 Task: Look for space in Florida, Cuba from 5th July, 2023 to 10th July, 2023 for 4 adults in price range Rs.9000 to Rs.14000. Place can be entire place with 2 bedrooms having 4 beds and 2 bathrooms. Property type can be house, flat, guest house. Booking option can be shelf check-in. Required host language is .
Action: Mouse moved to (432, 83)
Screenshot: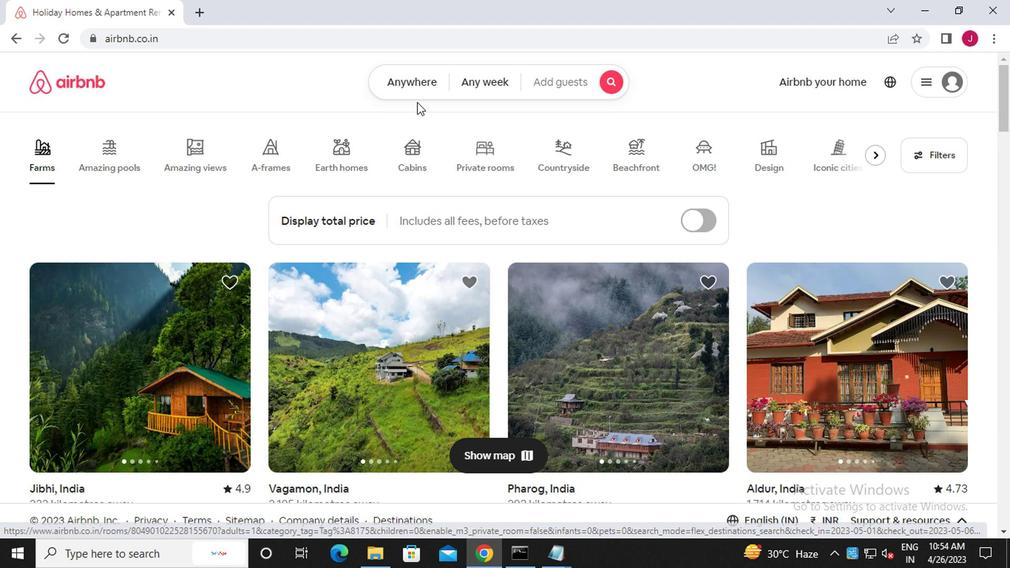 
Action: Mouse pressed left at (432, 83)
Screenshot: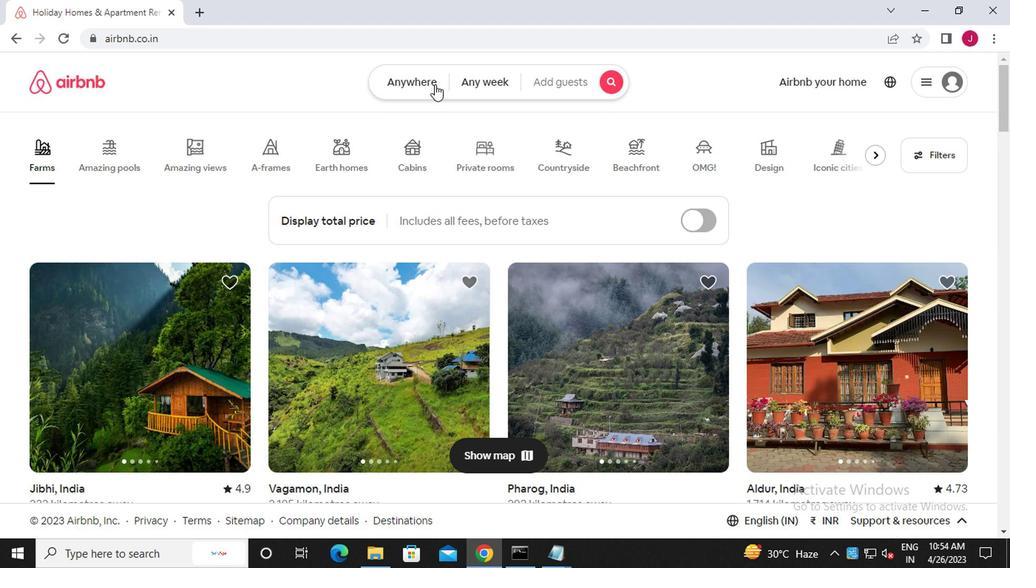 
Action: Mouse moved to (270, 143)
Screenshot: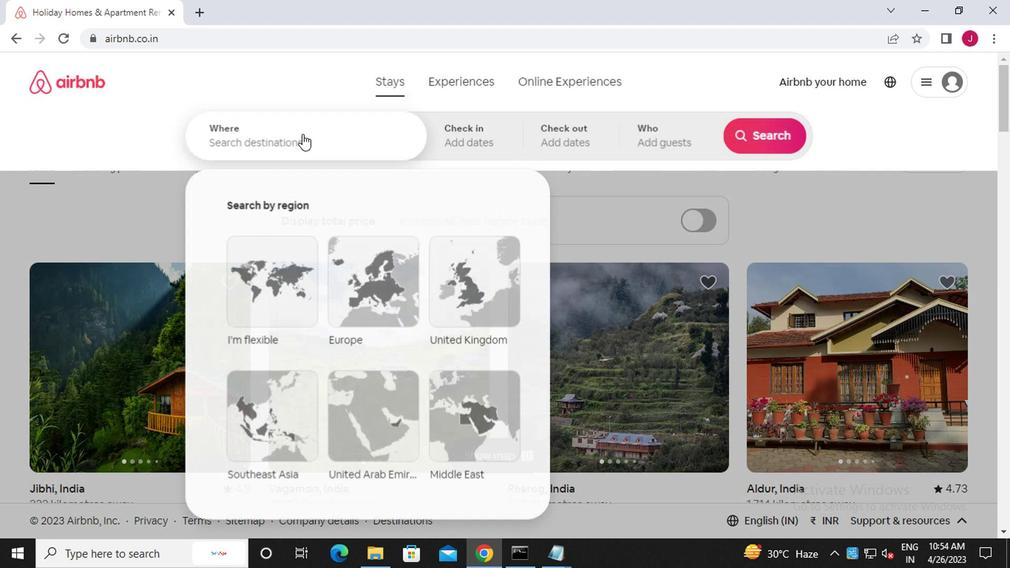 
Action: Mouse pressed left at (270, 143)
Screenshot: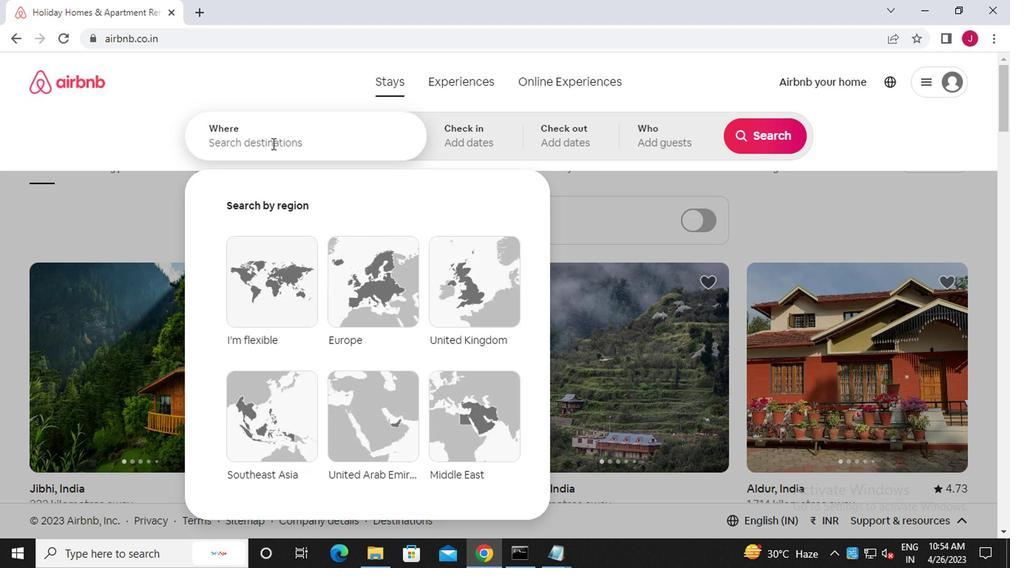 
Action: Key pressed f<Key.caps_lock>lorida,<Key.caps_lock>c<Key.caps_lock>uba
Screenshot: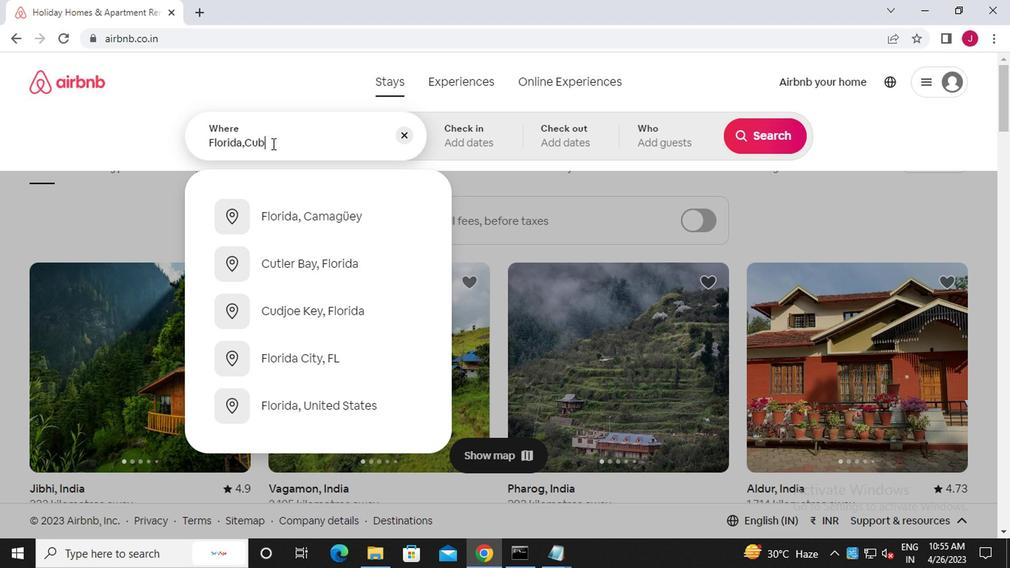 
Action: Mouse moved to (469, 132)
Screenshot: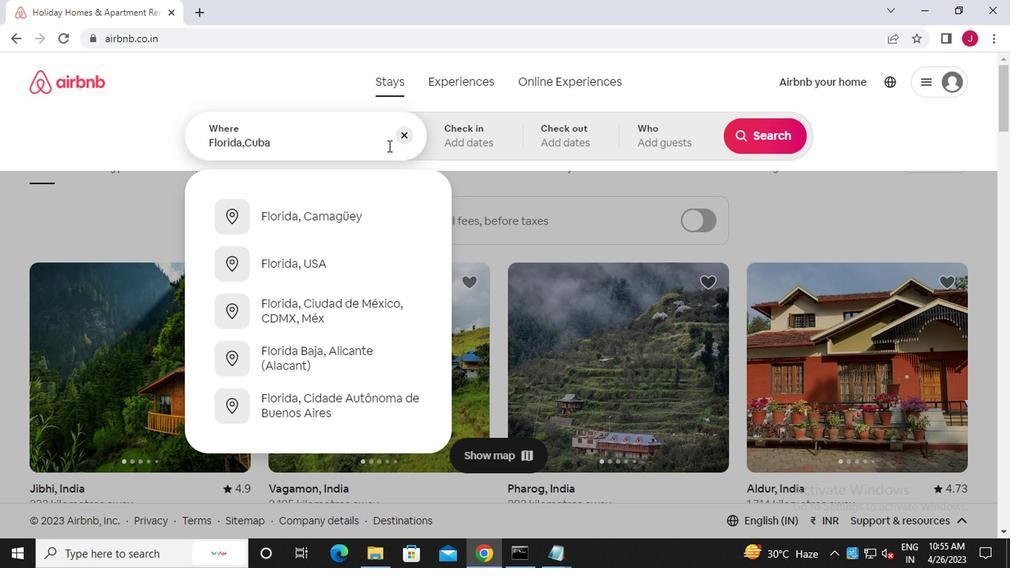 
Action: Mouse pressed left at (469, 132)
Screenshot: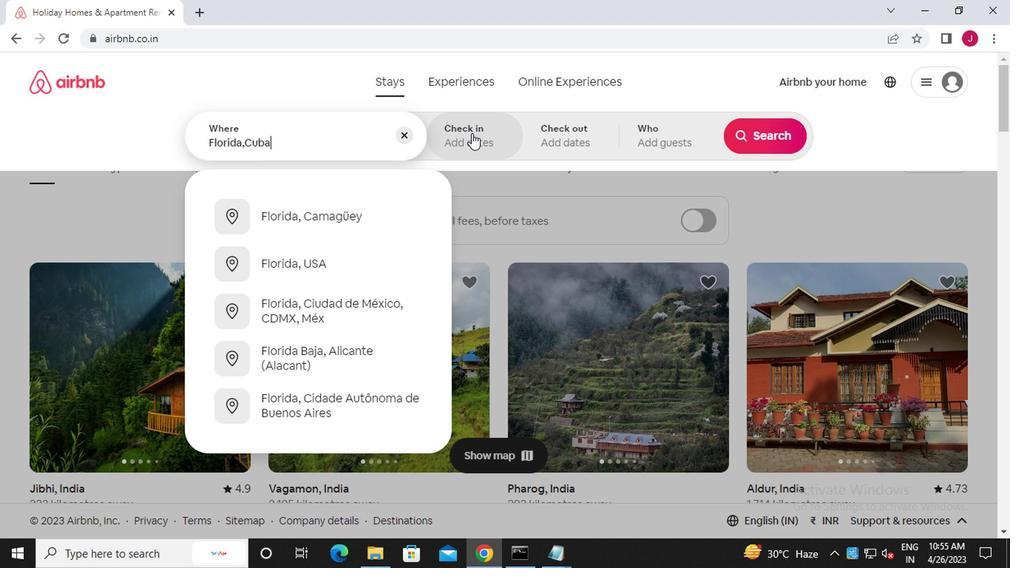 
Action: Mouse moved to (747, 254)
Screenshot: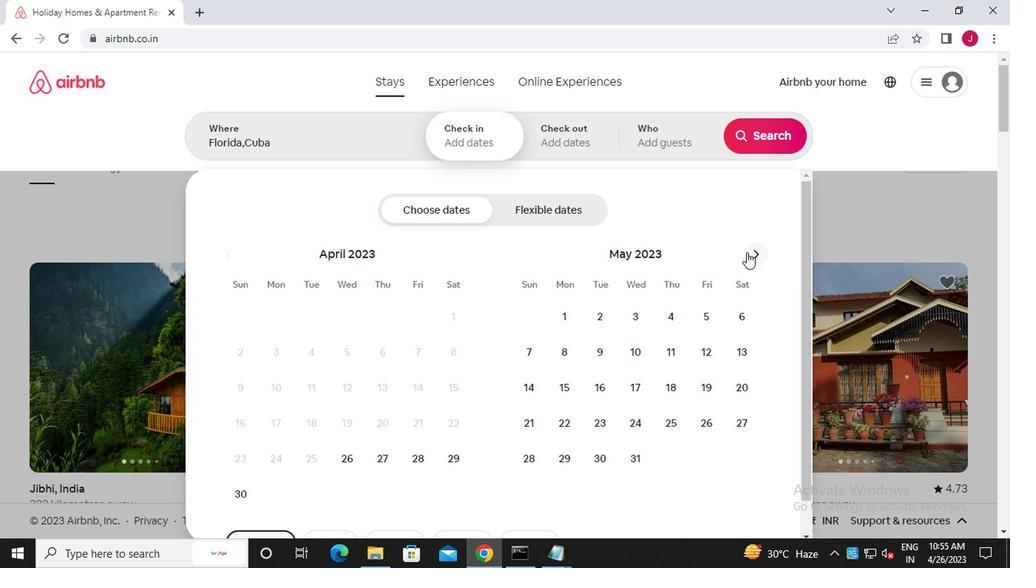 
Action: Mouse pressed left at (747, 254)
Screenshot: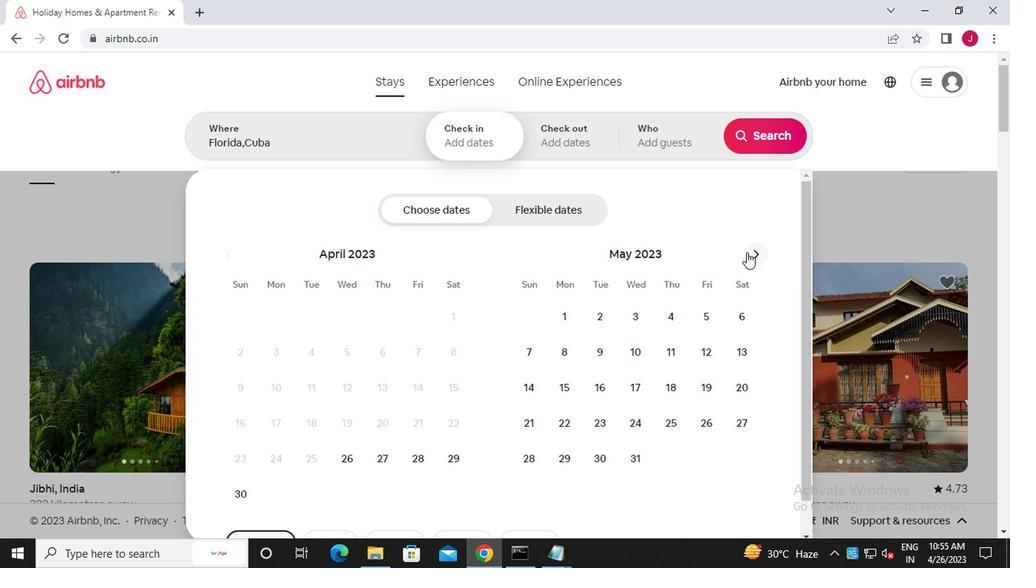 
Action: Mouse moved to (747, 254)
Screenshot: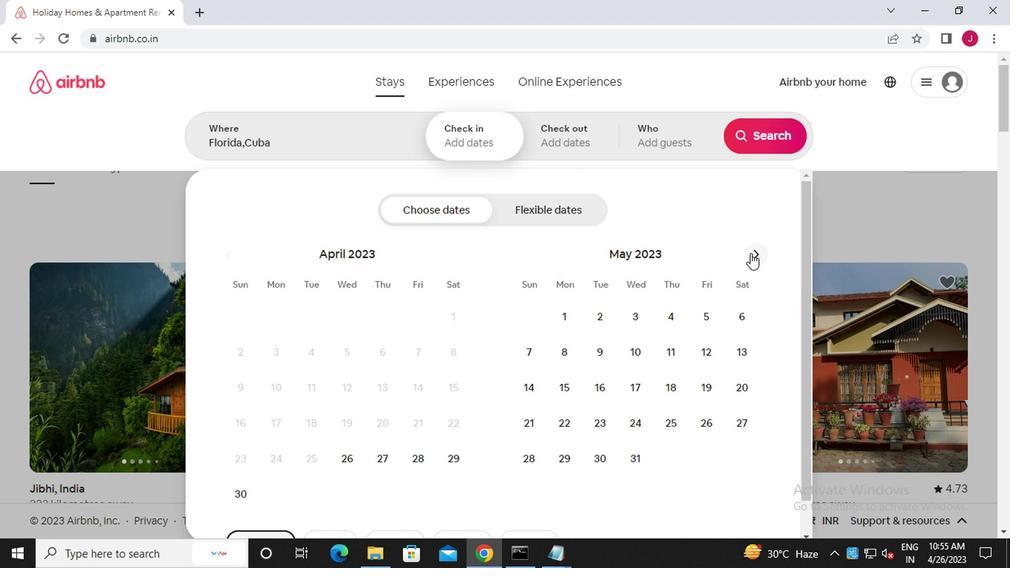 
Action: Mouse pressed left at (747, 254)
Screenshot: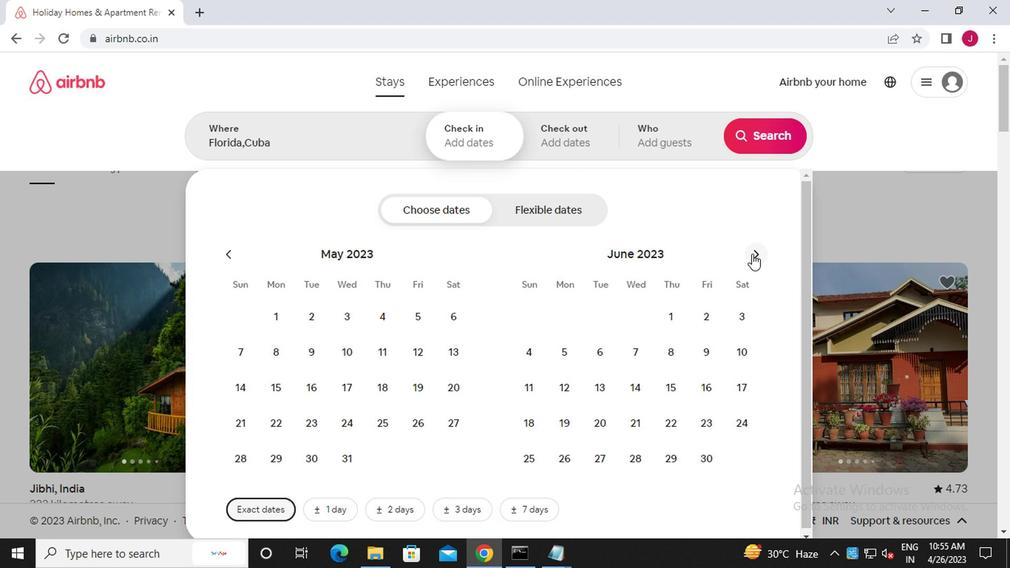 
Action: Mouse moved to (634, 360)
Screenshot: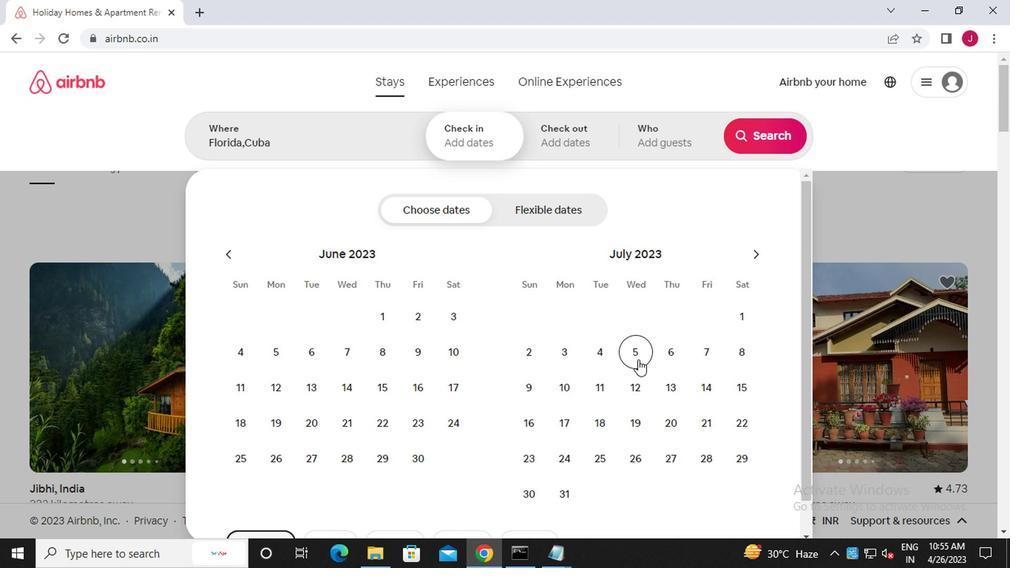 
Action: Mouse pressed left at (634, 360)
Screenshot: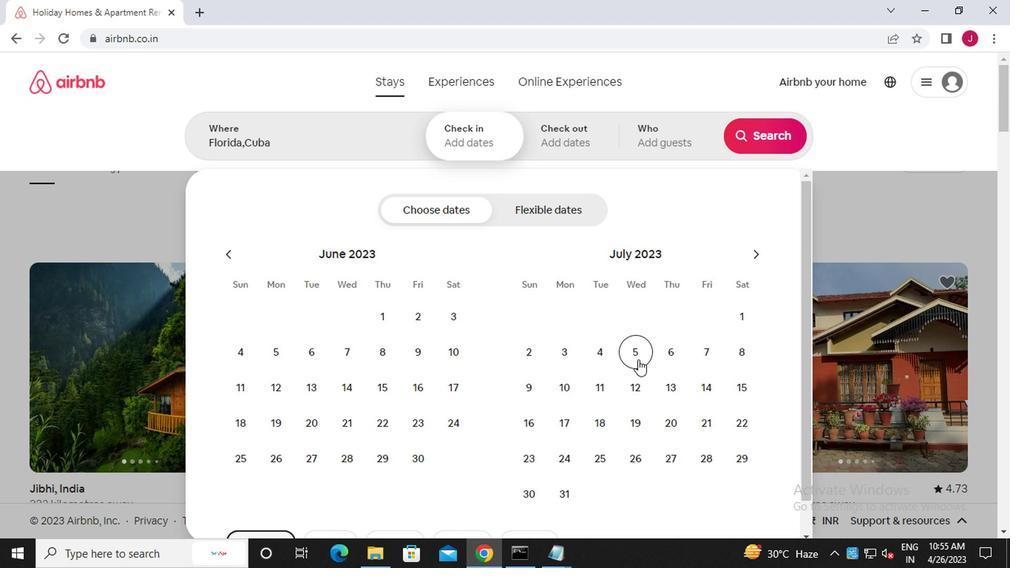 
Action: Mouse moved to (569, 389)
Screenshot: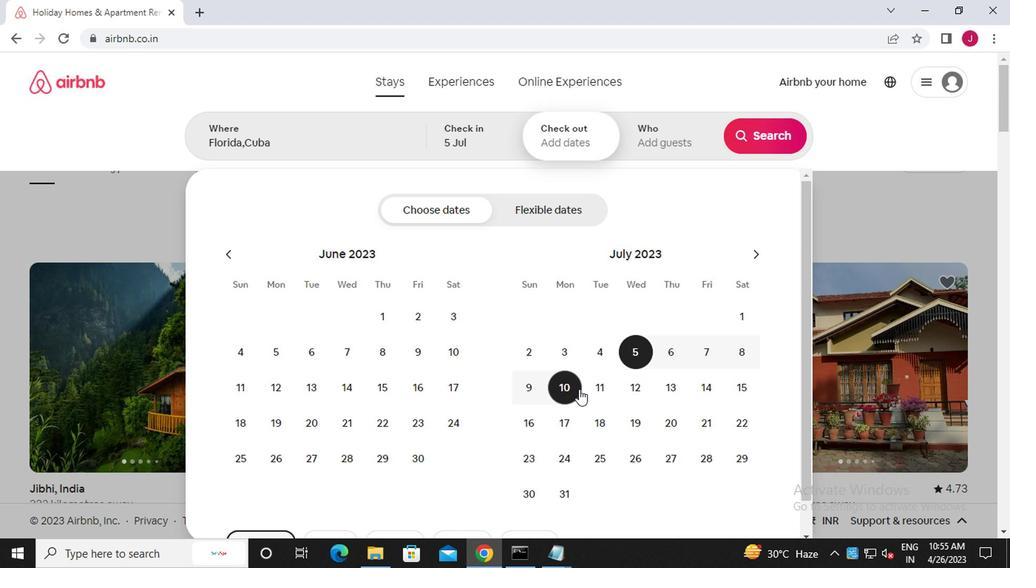 
Action: Mouse pressed left at (569, 389)
Screenshot: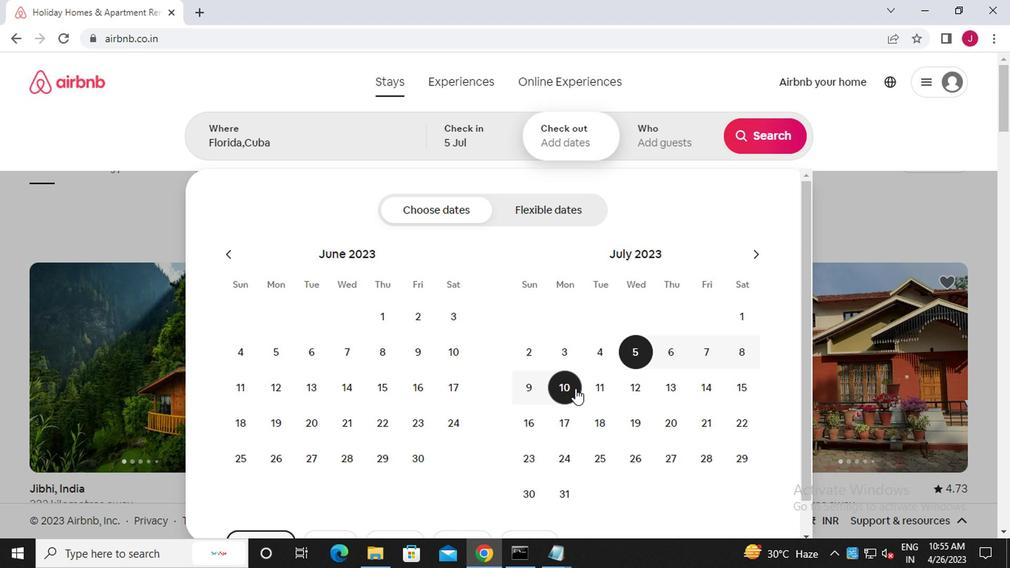 
Action: Mouse moved to (661, 134)
Screenshot: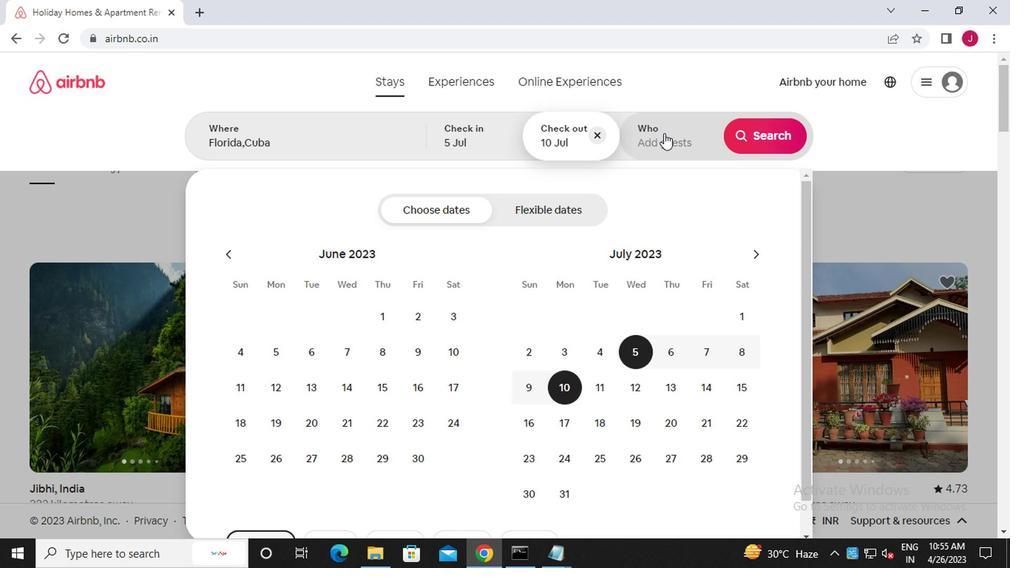 
Action: Mouse pressed left at (661, 134)
Screenshot: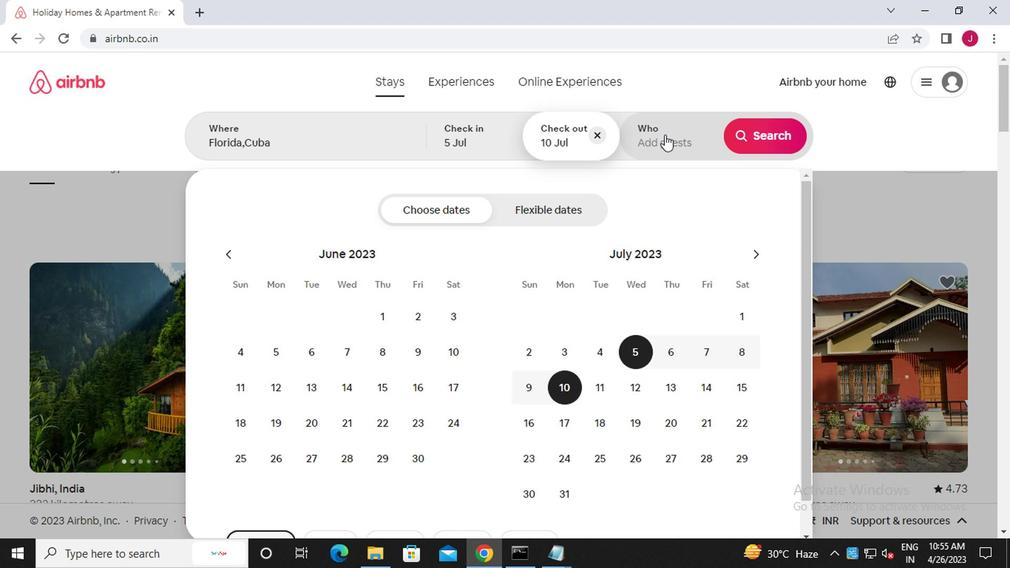 
Action: Mouse moved to (767, 216)
Screenshot: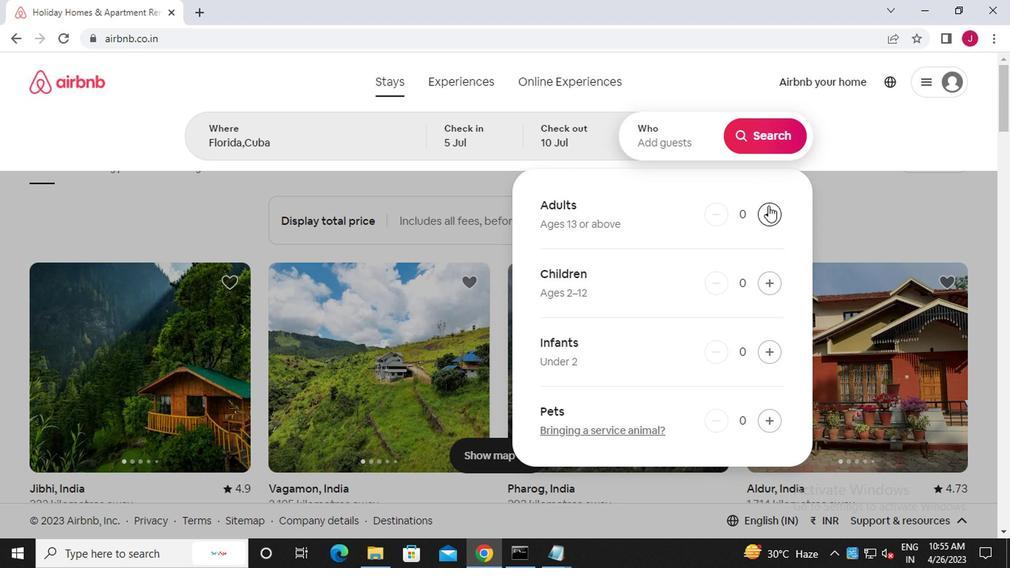 
Action: Mouse pressed left at (767, 216)
Screenshot: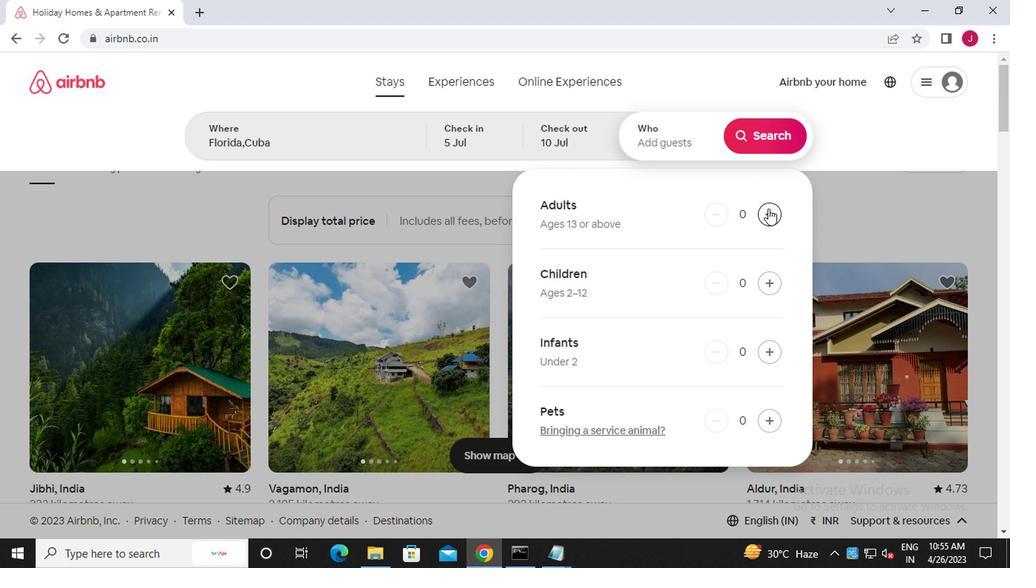 
Action: Mouse pressed left at (767, 216)
Screenshot: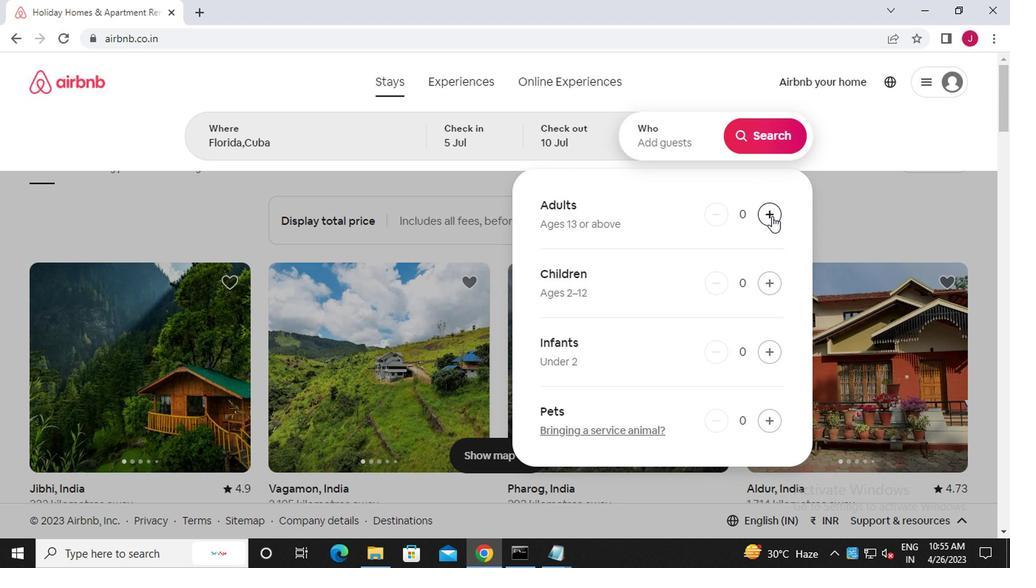 
Action: Mouse moved to (768, 216)
Screenshot: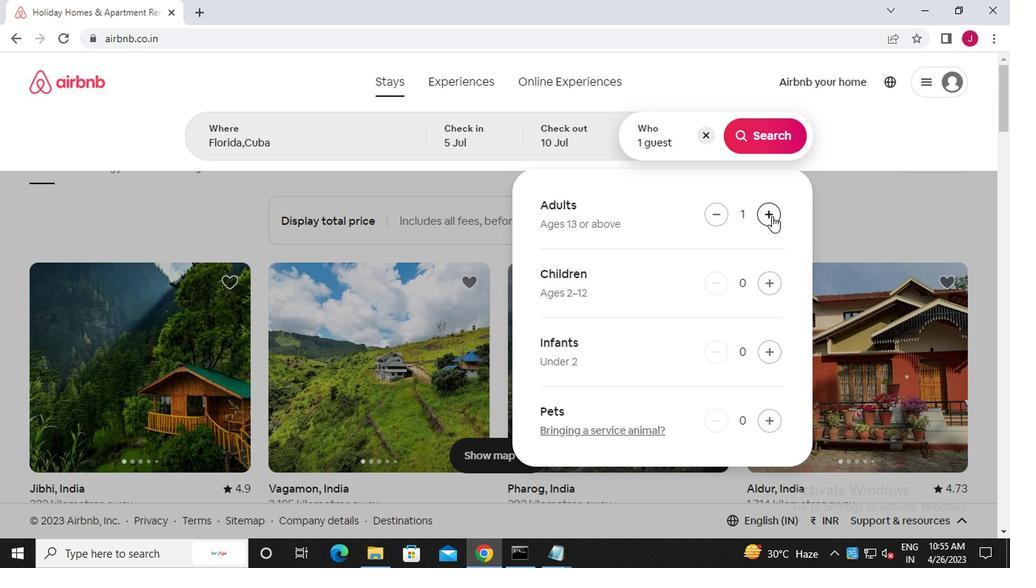 
Action: Mouse pressed left at (768, 216)
Screenshot: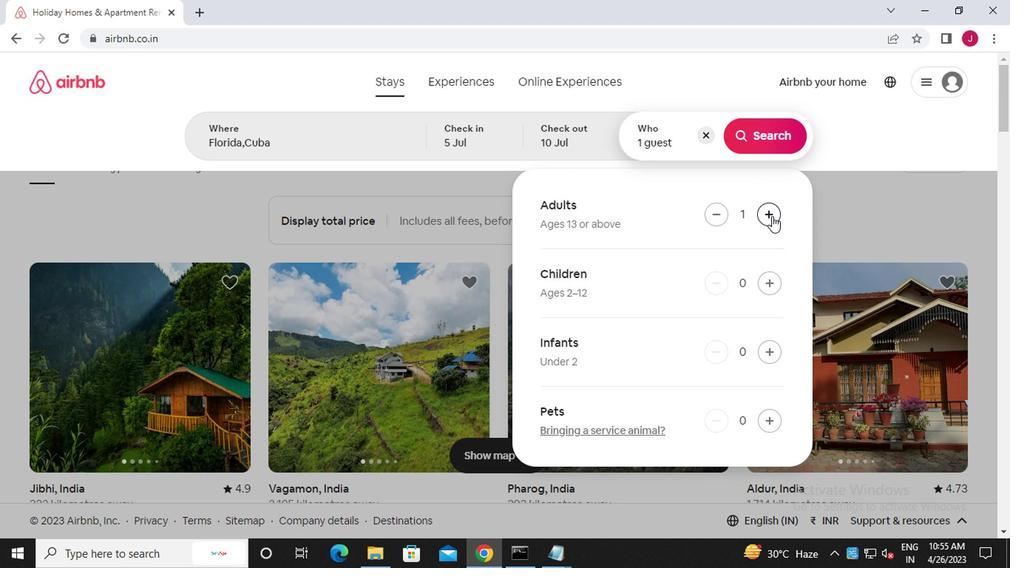 
Action: Mouse pressed left at (768, 216)
Screenshot: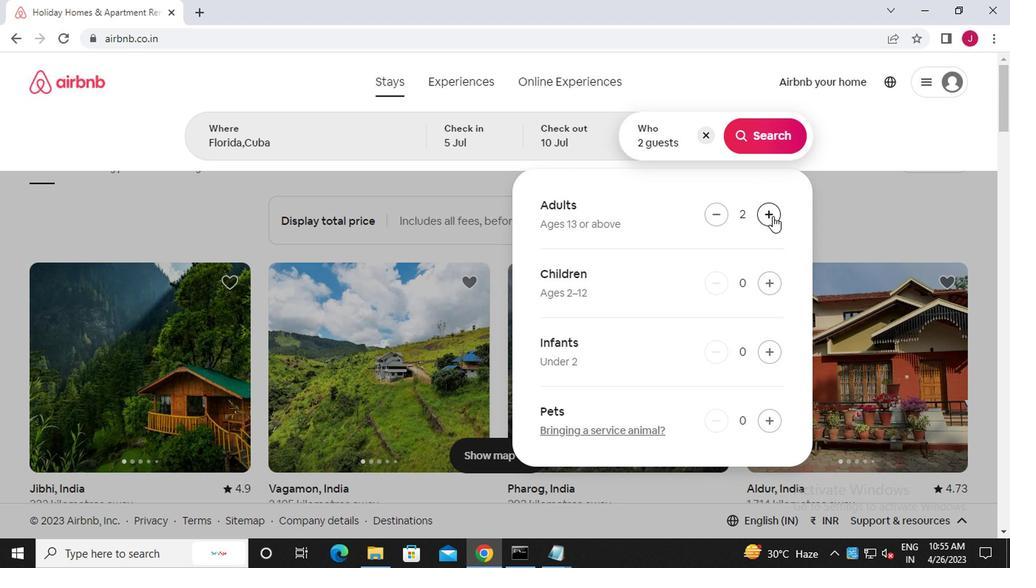
Action: Mouse moved to (773, 130)
Screenshot: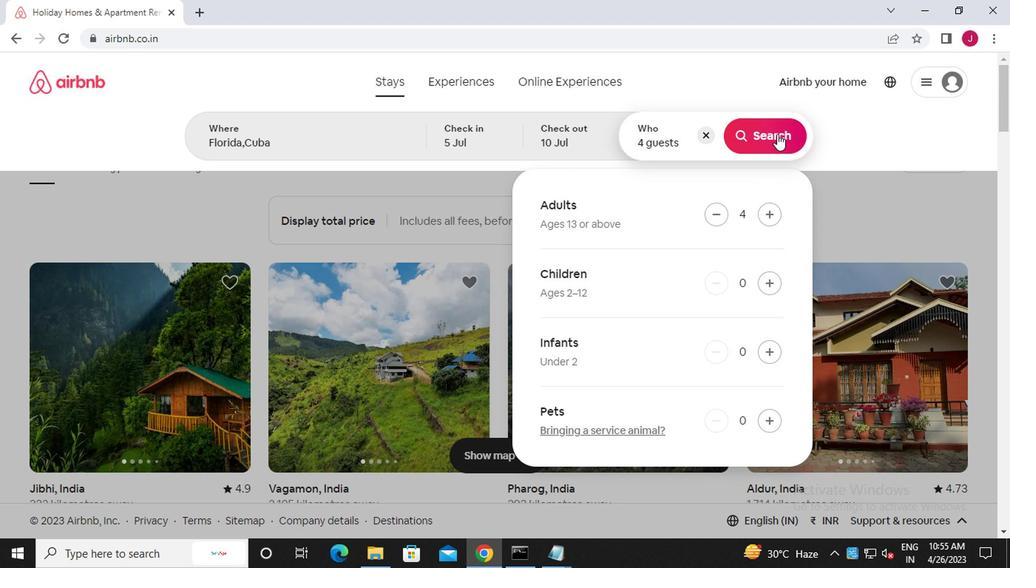 
Action: Mouse pressed left at (773, 130)
Screenshot: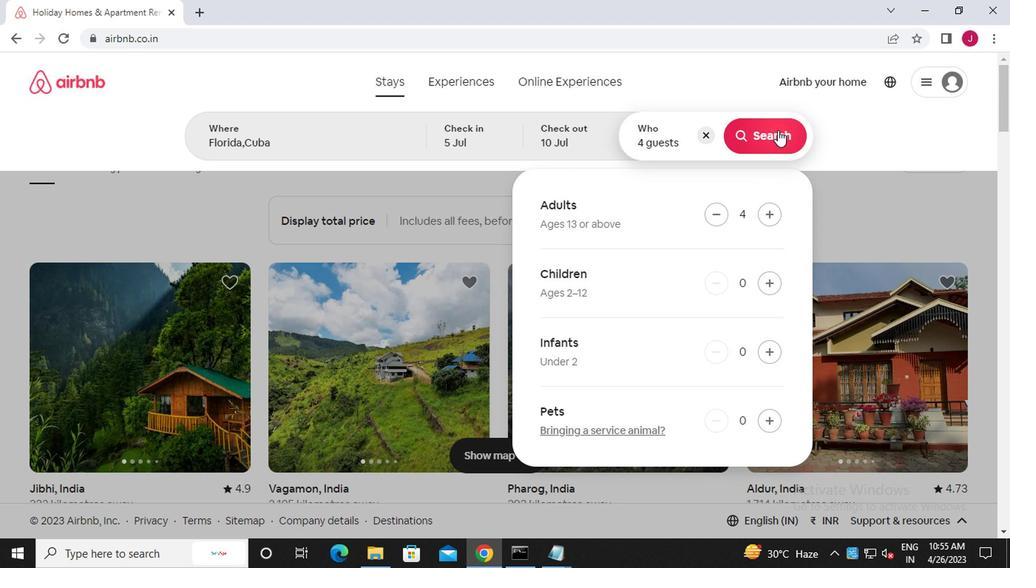 
Action: Mouse moved to (951, 143)
Screenshot: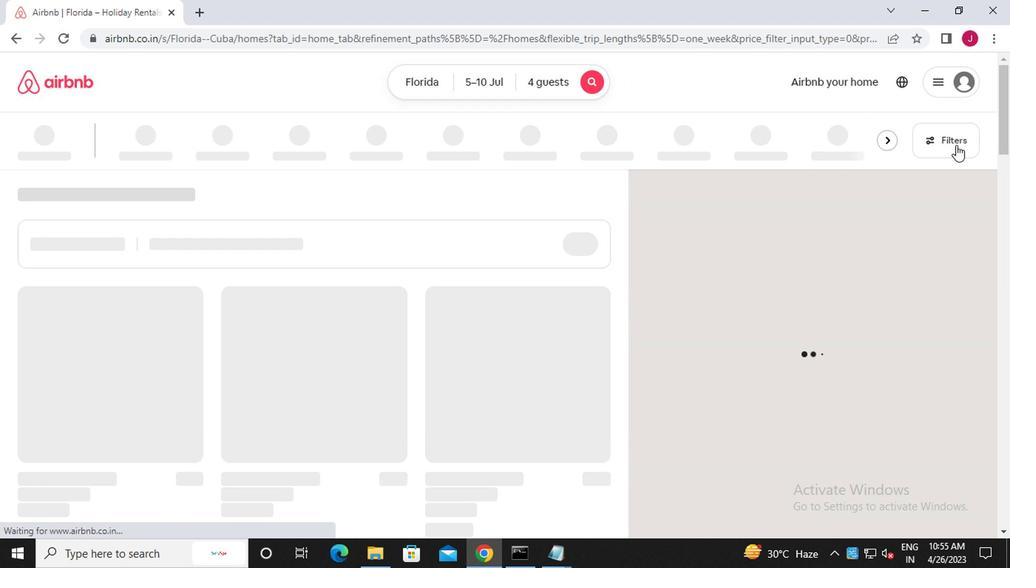 
Action: Mouse pressed left at (951, 143)
Screenshot: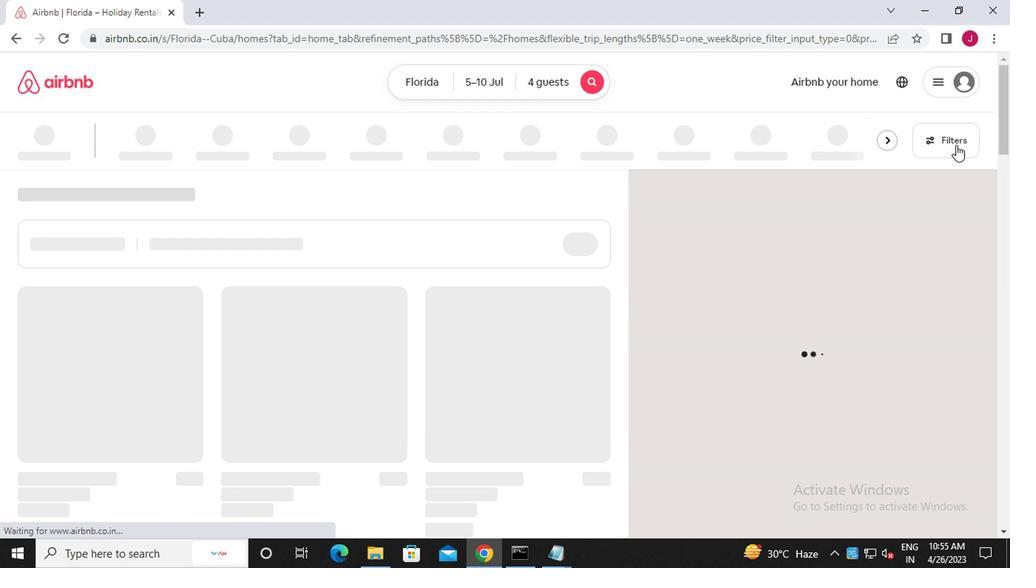 
Action: Mouse moved to (322, 322)
Screenshot: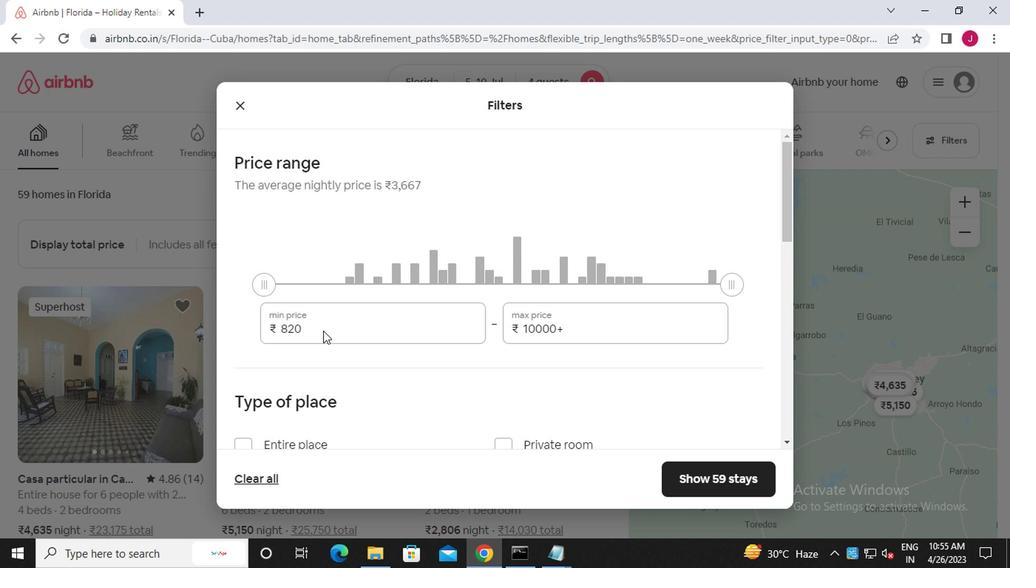 
Action: Mouse pressed left at (322, 322)
Screenshot: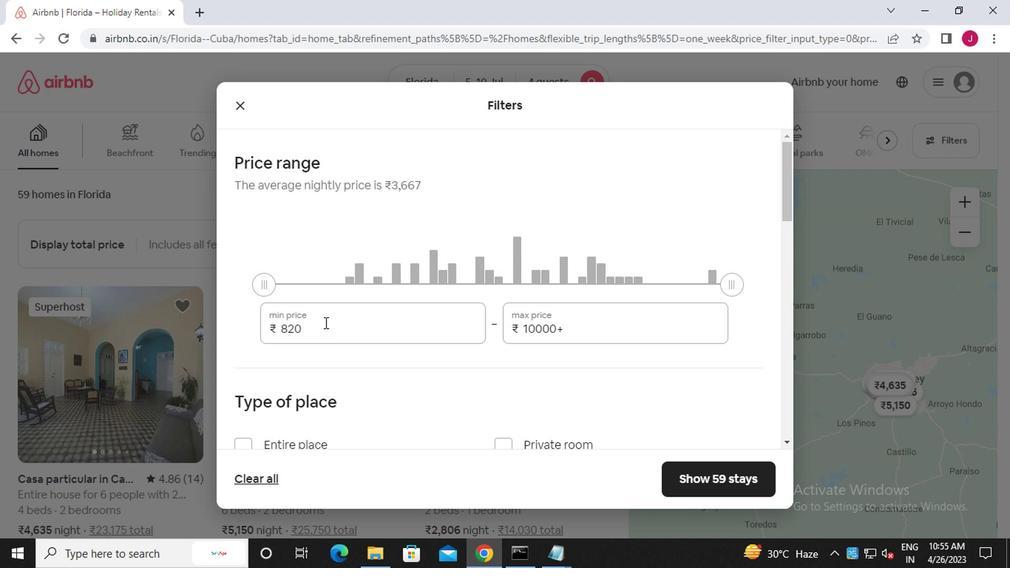 
Action: Mouse moved to (323, 322)
Screenshot: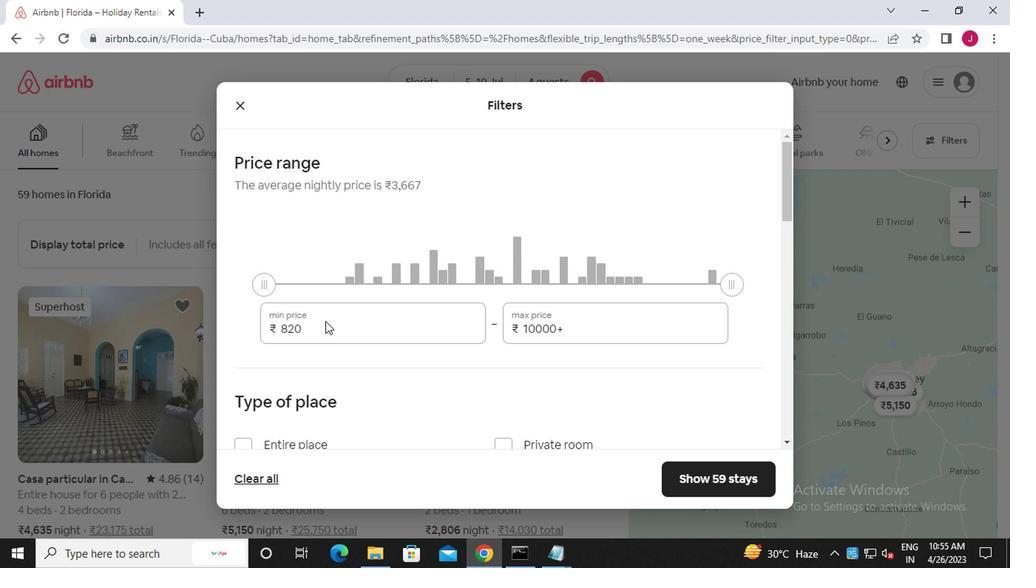 
Action: Key pressed <Key.backspace><Key.backspace><Key.backspace><<105>><<96>><<96>><<96>>
Screenshot: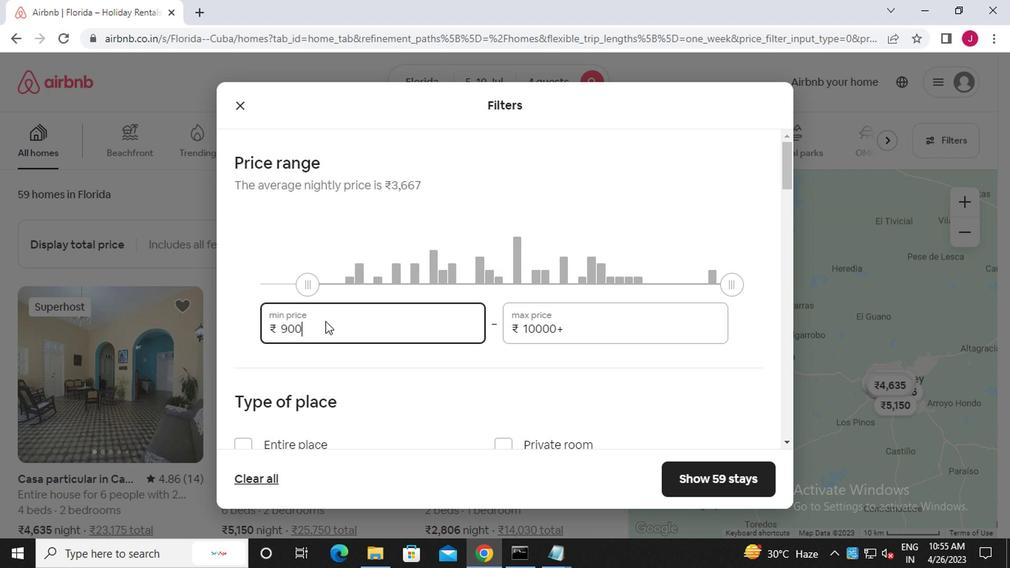 
Action: Mouse moved to (580, 331)
Screenshot: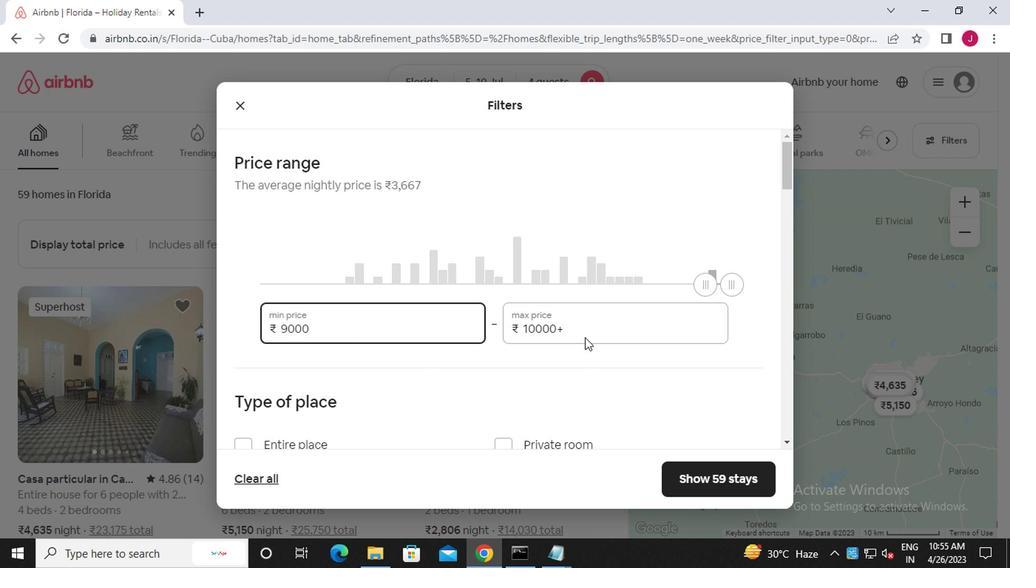 
Action: Mouse pressed left at (580, 331)
Screenshot: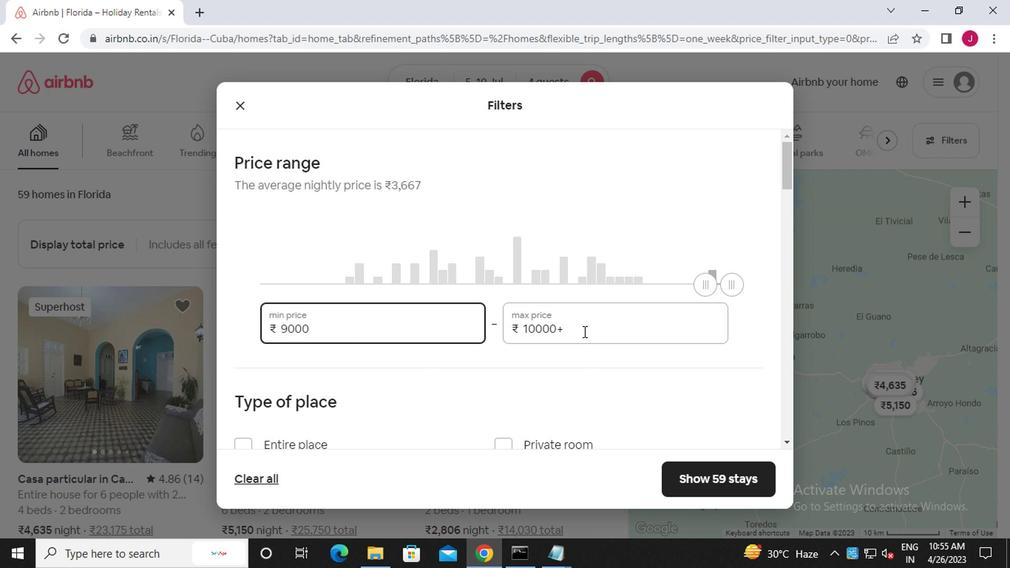 
Action: Mouse moved to (579, 330)
Screenshot: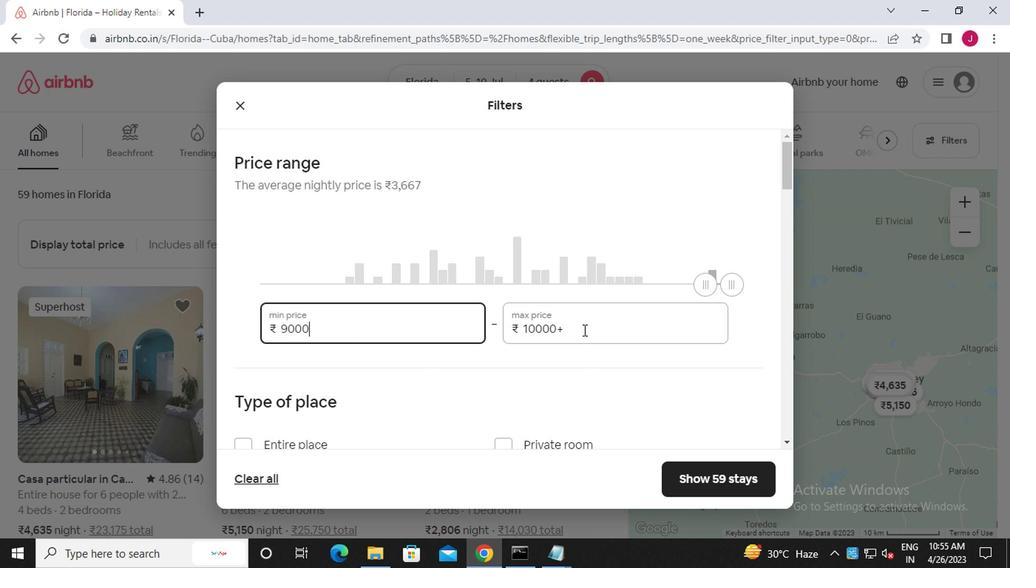 
Action: Key pressed <Key.backspace><Key.backspace><Key.backspace><Key.backspace><Key.backspace><<100>><<96>><<96>><<96>>
Screenshot: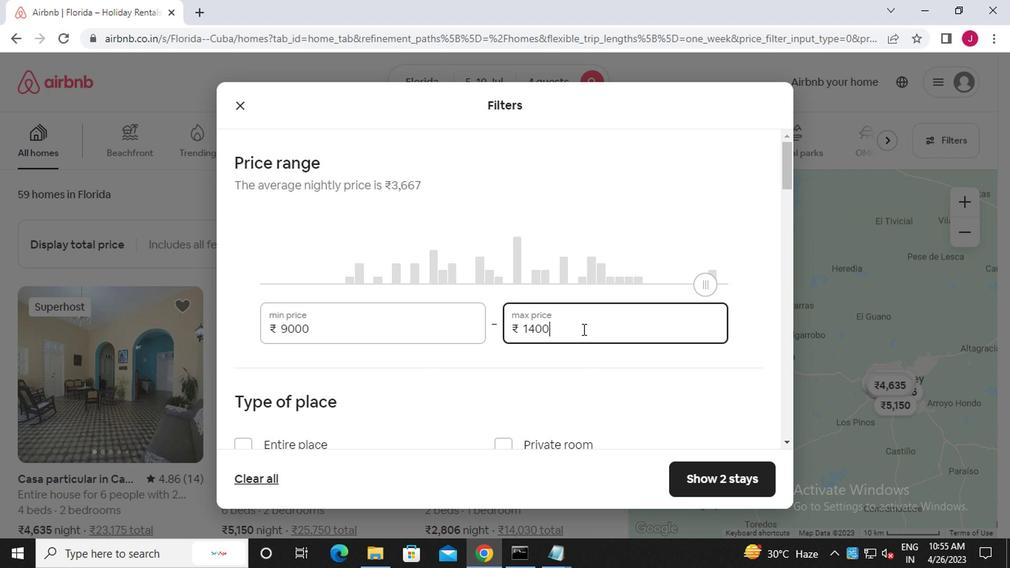 
Action: Mouse moved to (576, 330)
Screenshot: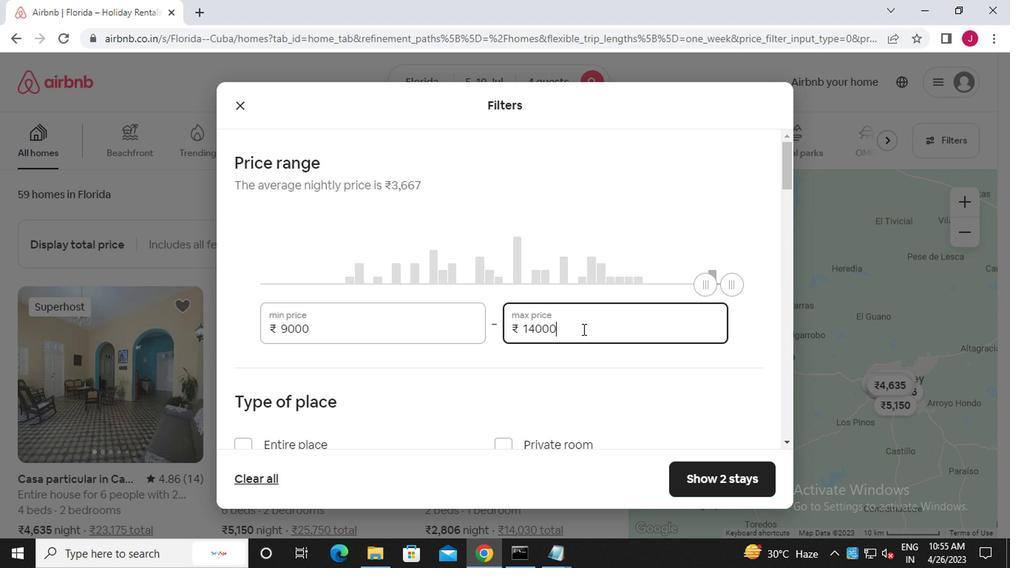 
Action: Mouse scrolled (576, 329) with delta (0, 0)
Screenshot: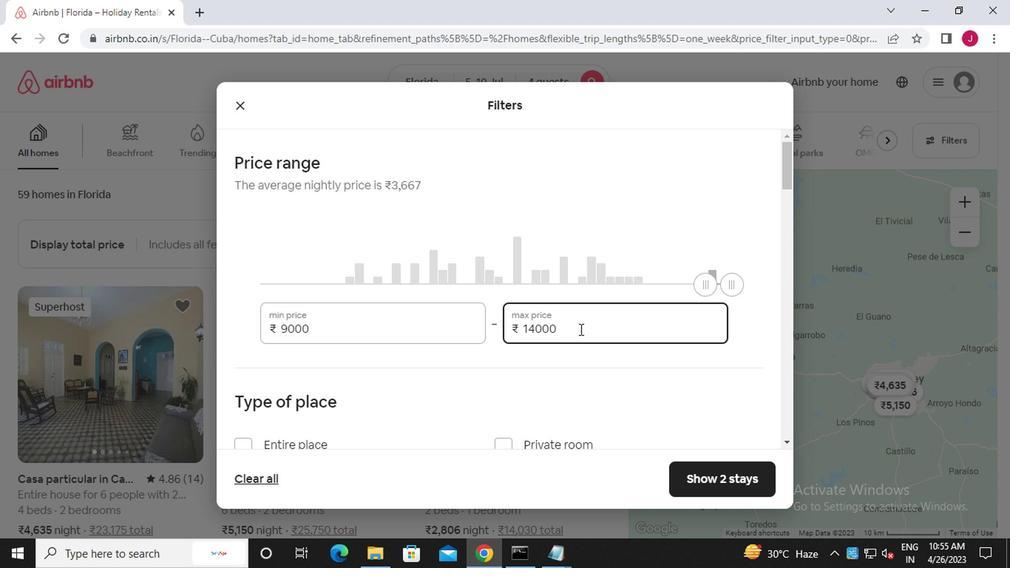 
Action: Mouse scrolled (576, 329) with delta (0, 0)
Screenshot: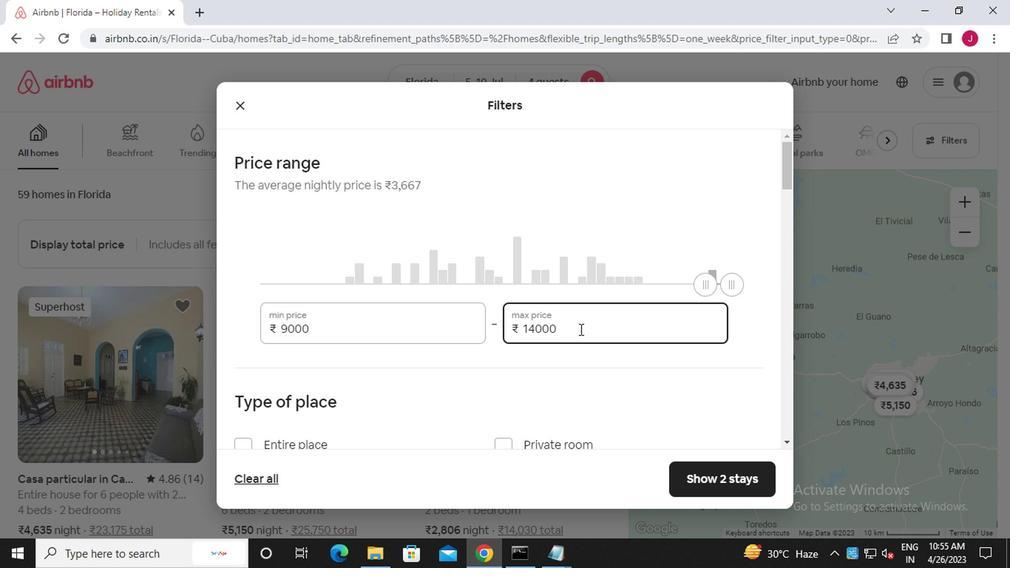 
Action: Mouse scrolled (576, 329) with delta (0, 0)
Screenshot: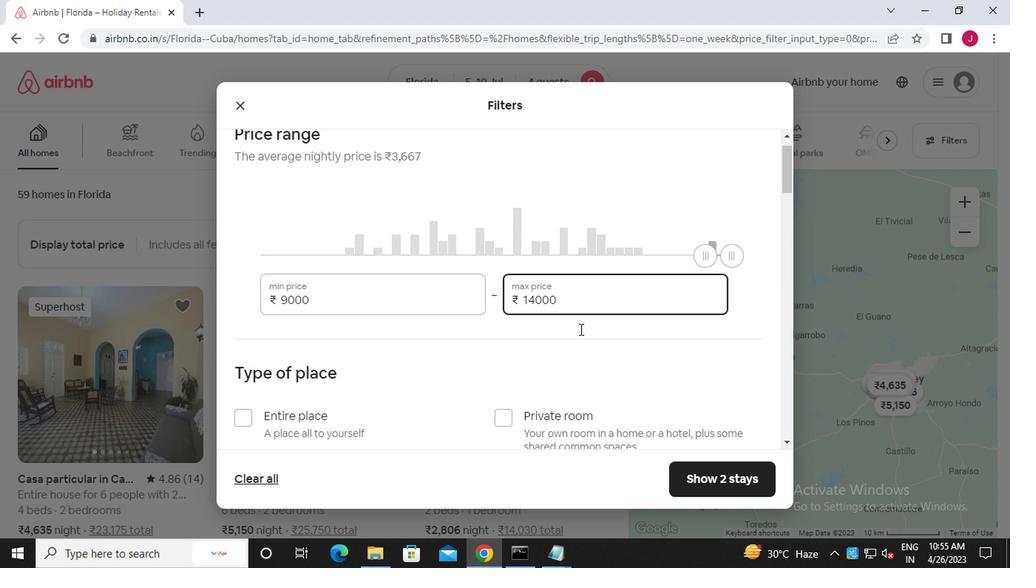 
Action: Mouse moved to (244, 220)
Screenshot: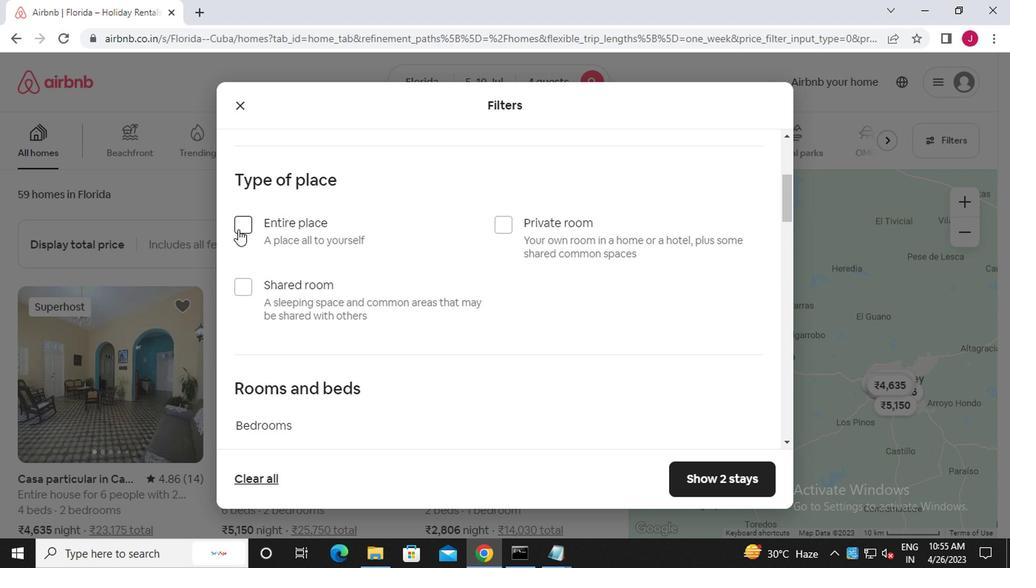 
Action: Mouse pressed left at (244, 220)
Screenshot: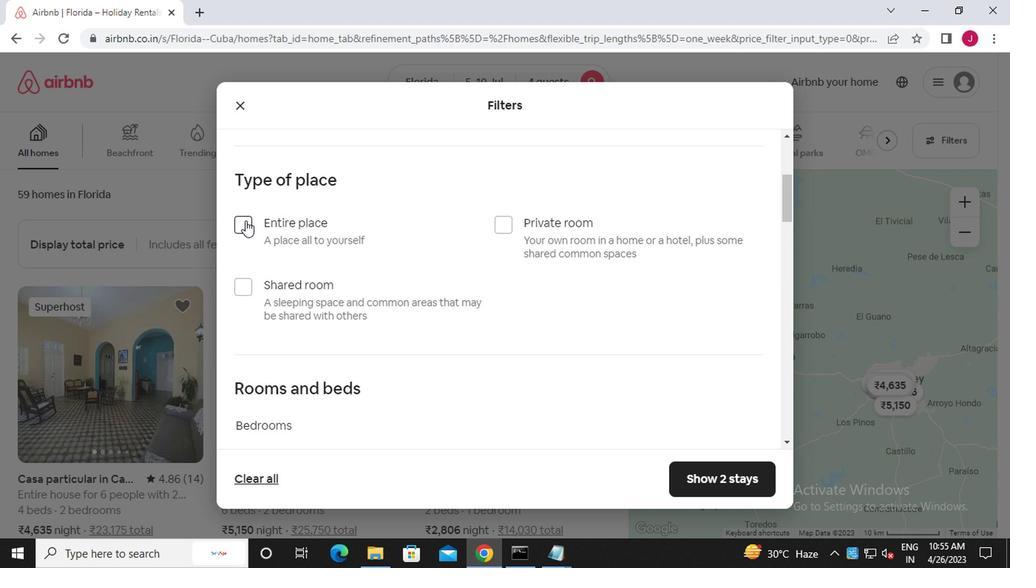 
Action: Mouse moved to (294, 258)
Screenshot: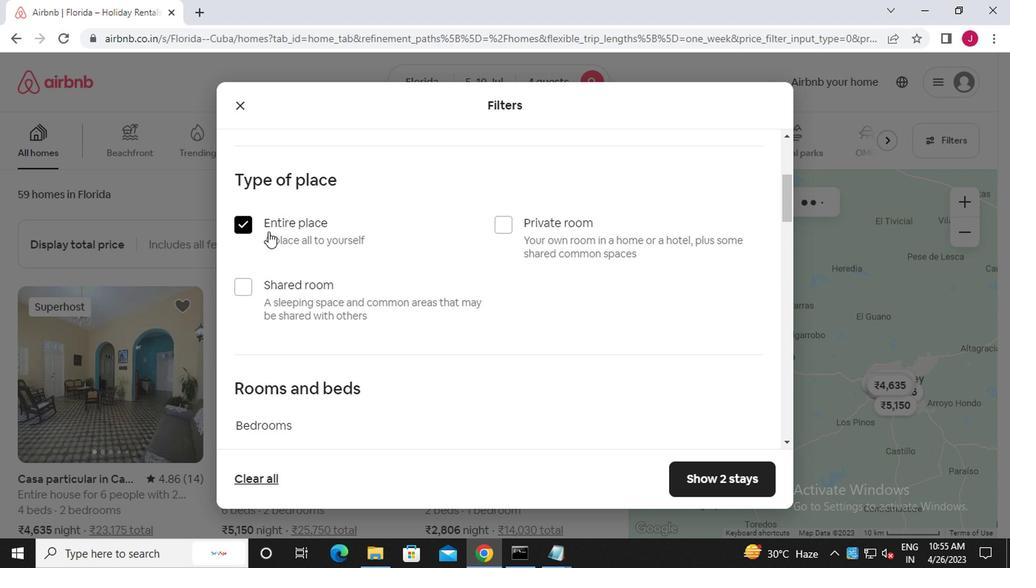 
Action: Mouse scrolled (294, 257) with delta (0, 0)
Screenshot: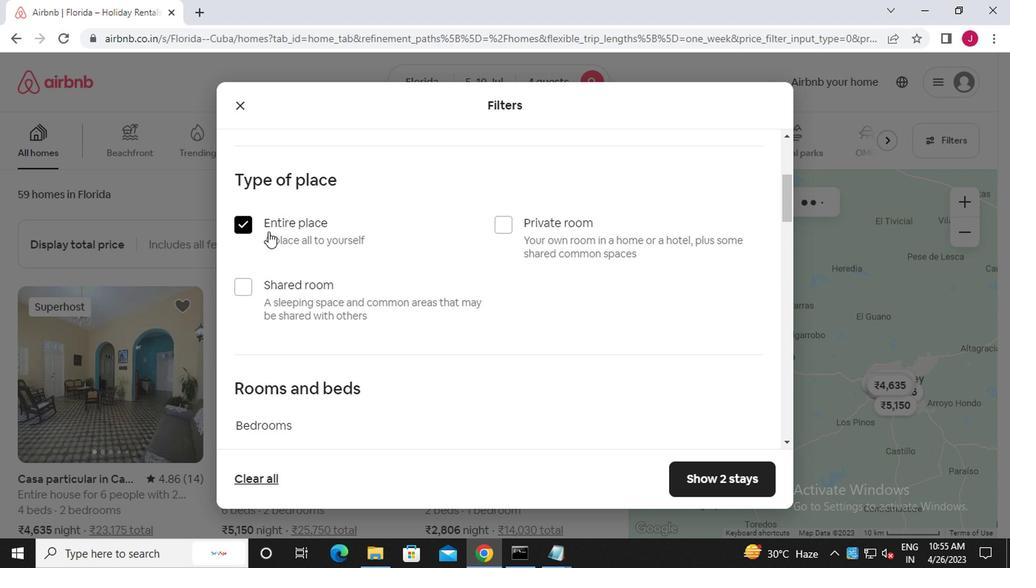 
Action: Mouse moved to (295, 259)
Screenshot: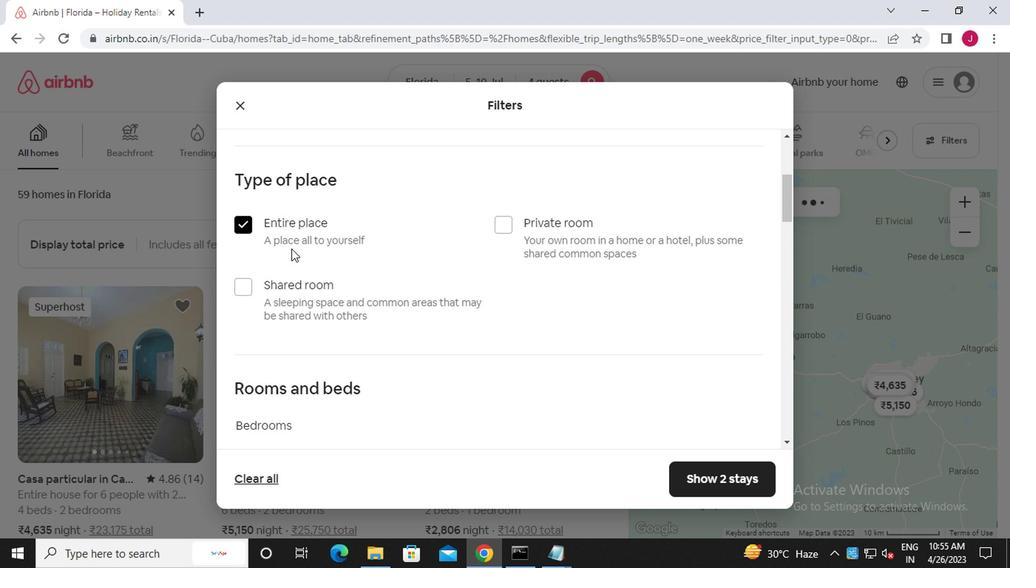 
Action: Mouse scrolled (295, 258) with delta (0, -1)
Screenshot: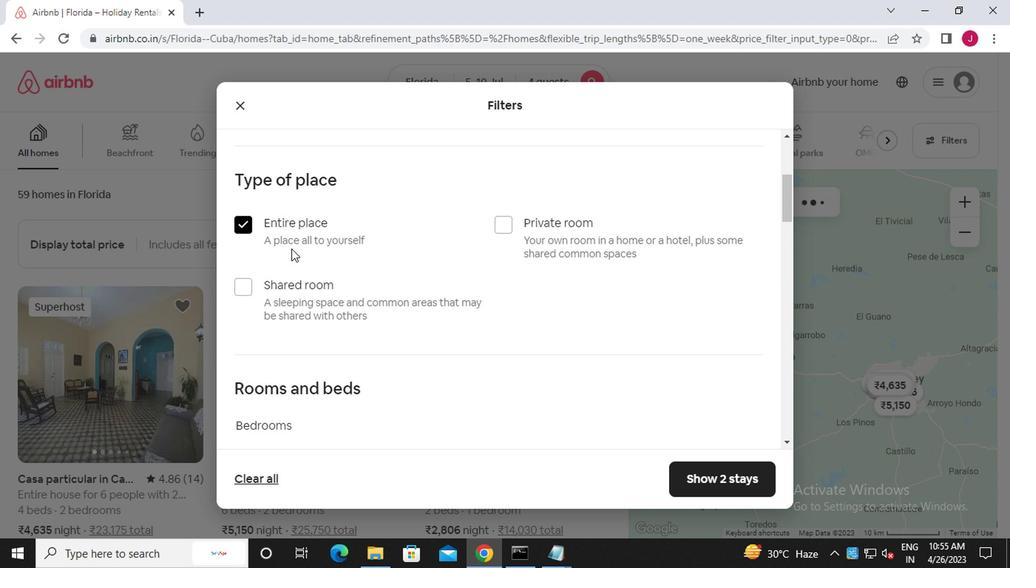 
Action: Mouse scrolled (295, 258) with delta (0, -1)
Screenshot: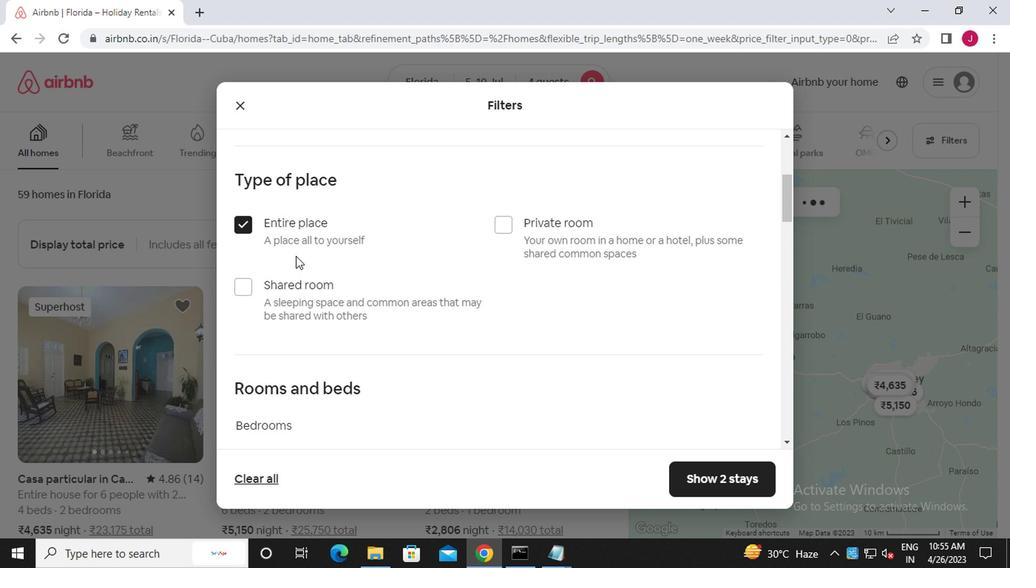 
Action: Mouse moved to (371, 246)
Screenshot: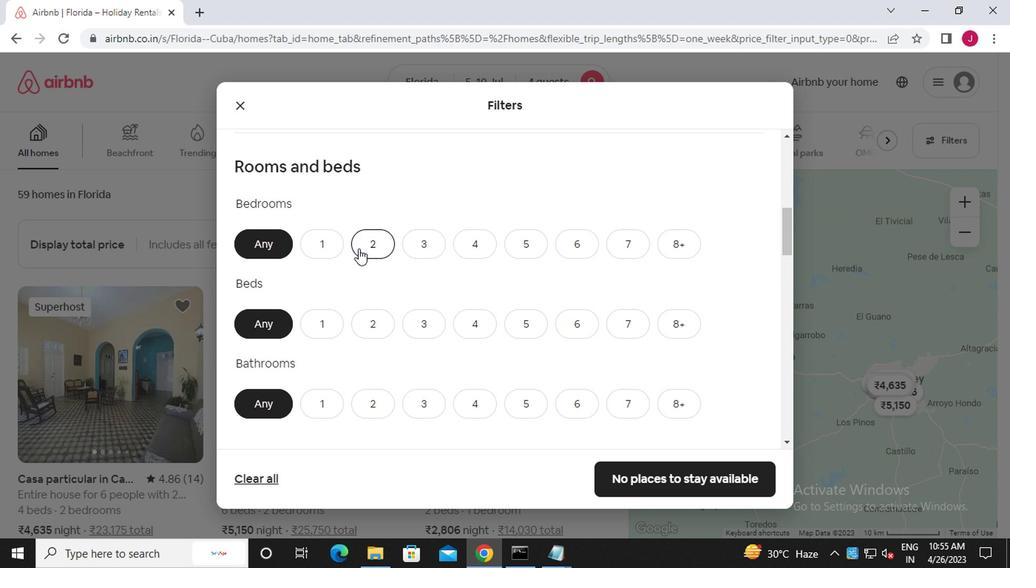 
Action: Mouse pressed left at (371, 246)
Screenshot: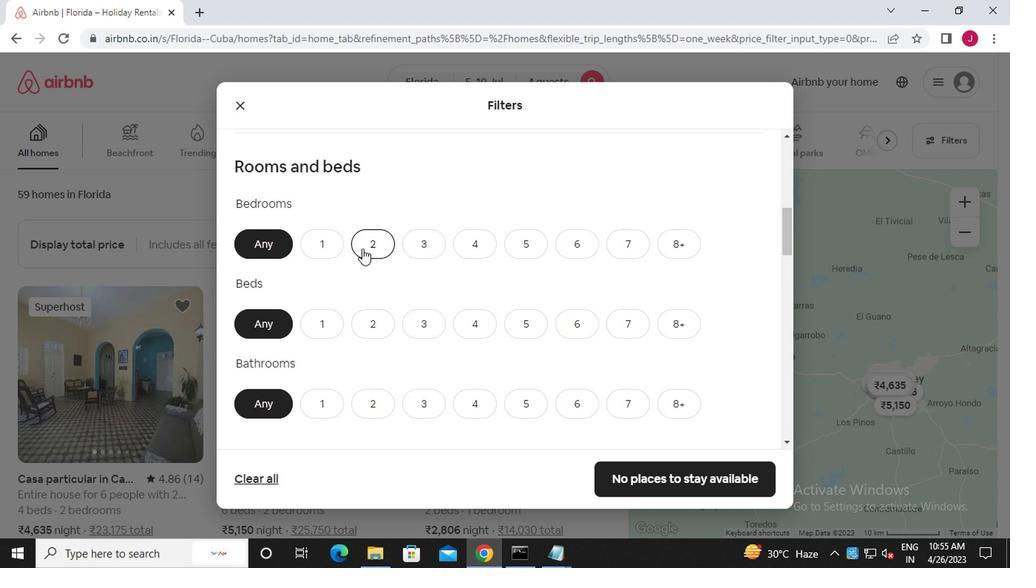 
Action: Mouse moved to (487, 329)
Screenshot: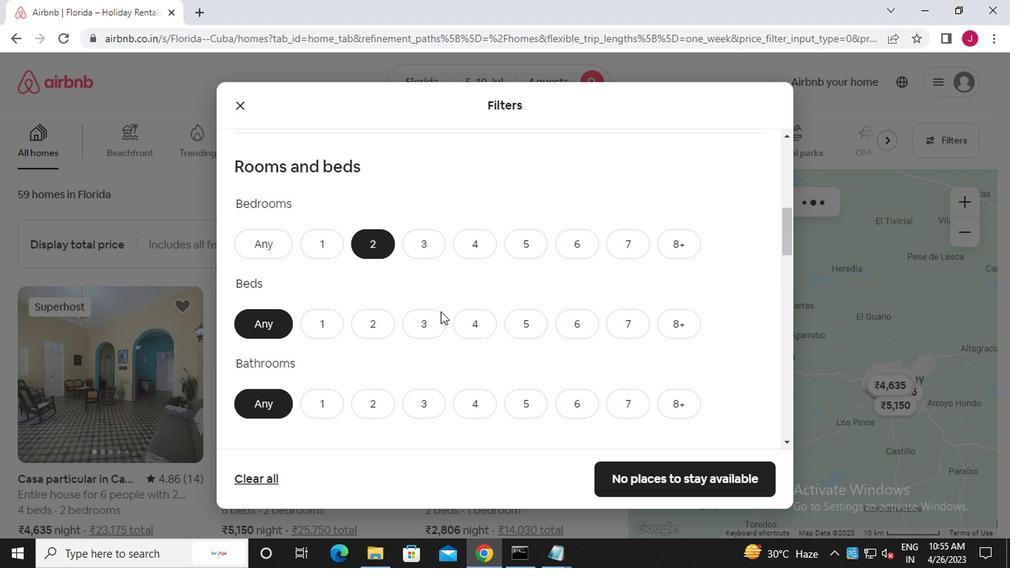 
Action: Mouse pressed left at (487, 329)
Screenshot: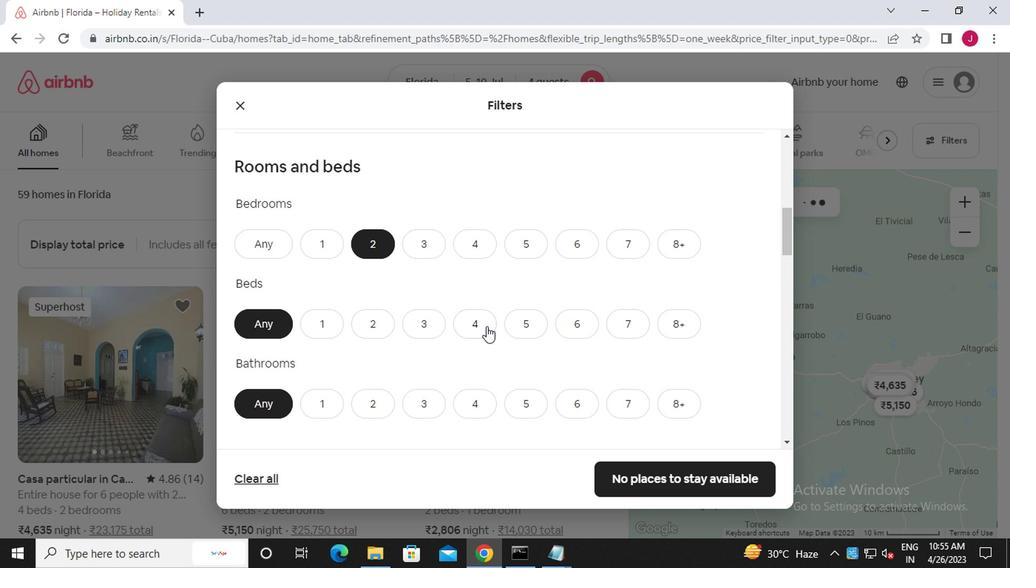 
Action: Mouse moved to (364, 401)
Screenshot: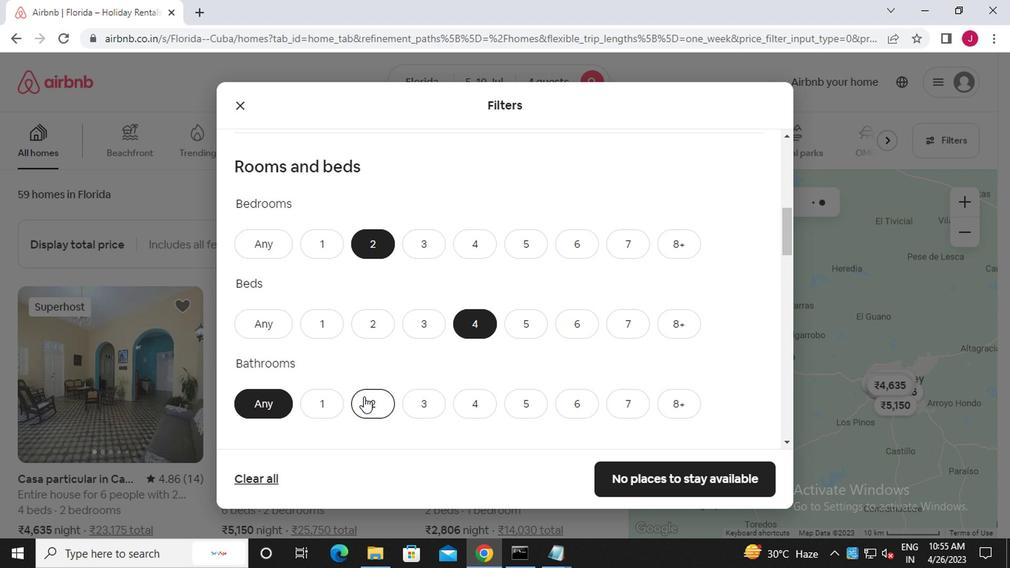 
Action: Mouse pressed left at (364, 401)
Screenshot: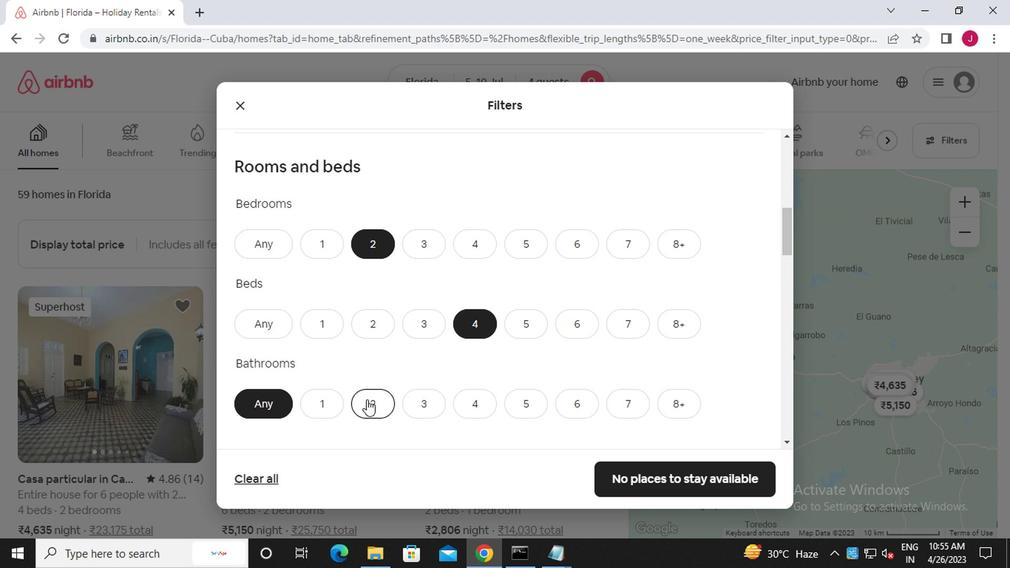 
Action: Mouse moved to (369, 415)
Screenshot: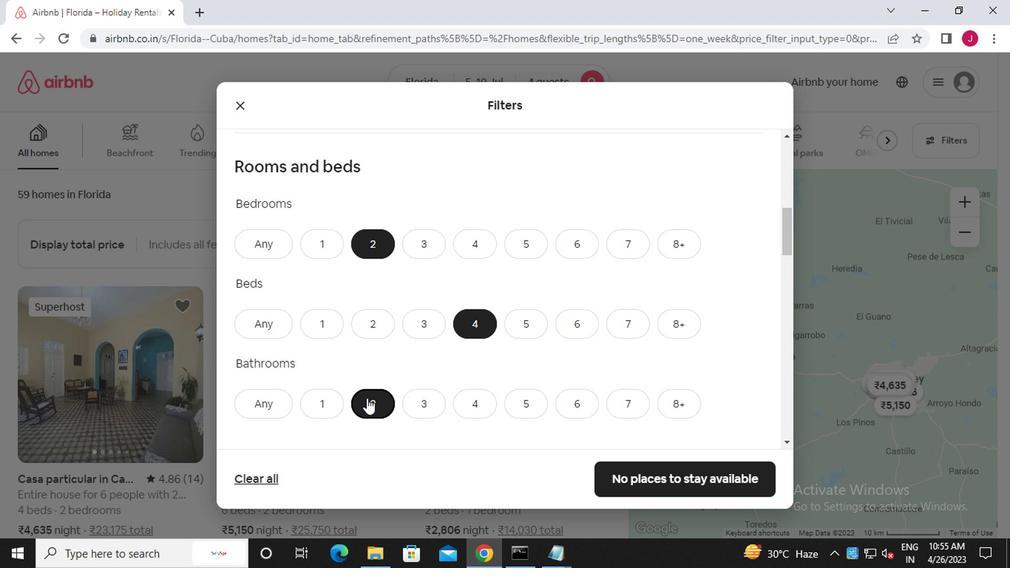 
Action: Mouse scrolled (369, 415) with delta (0, 0)
Screenshot: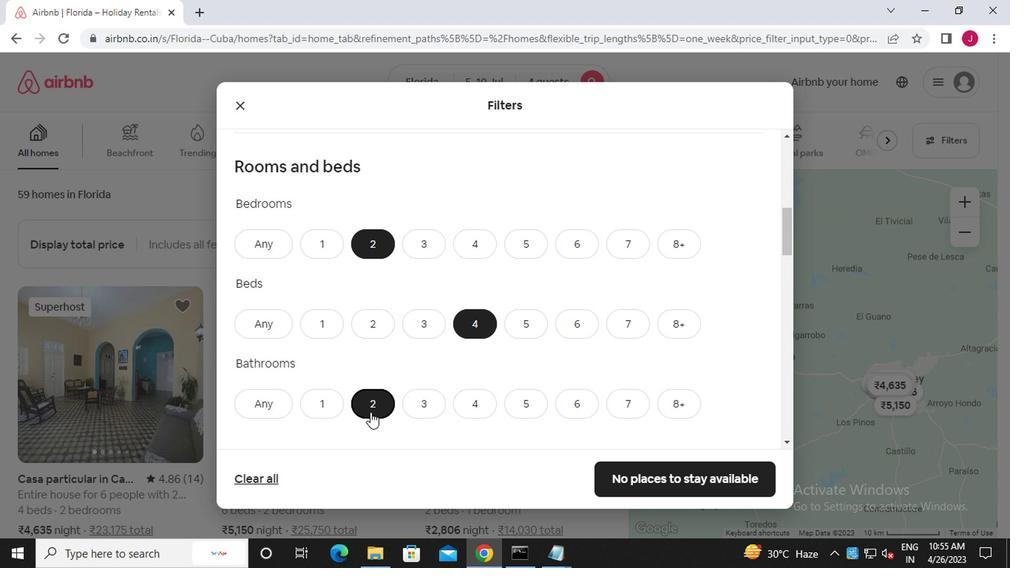 
Action: Mouse scrolled (369, 415) with delta (0, 0)
Screenshot: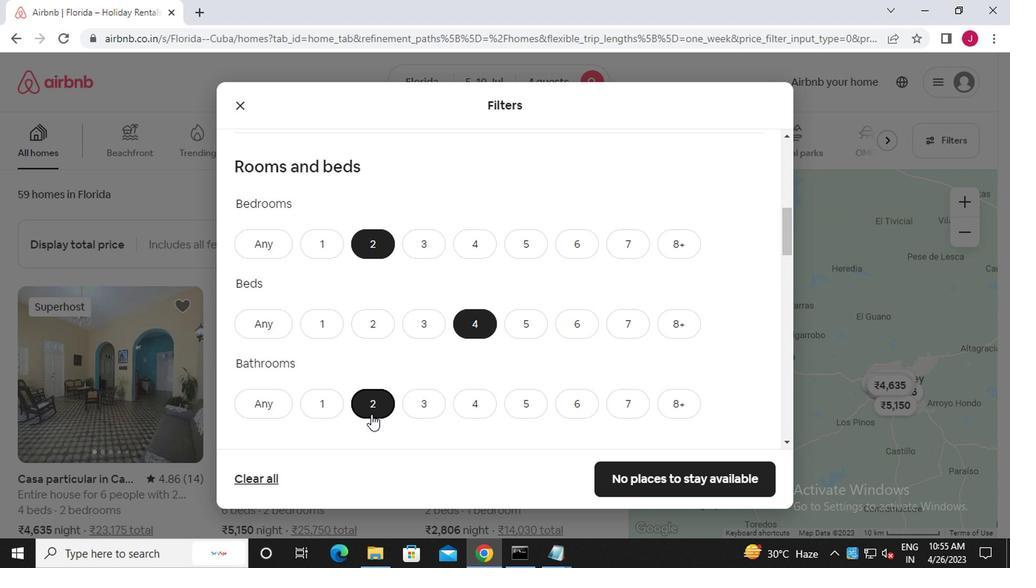 
Action: Mouse moved to (368, 413)
Screenshot: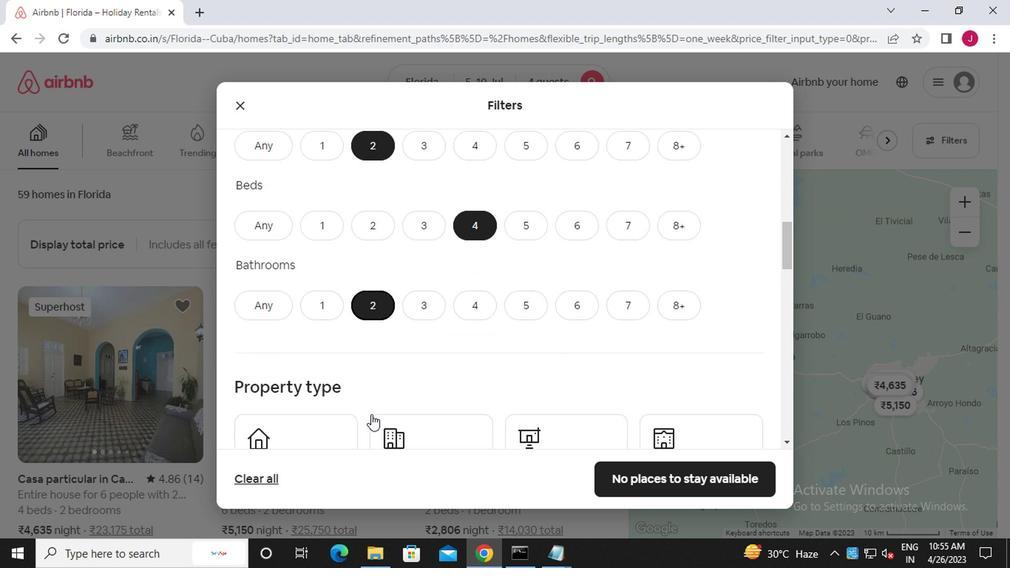 
Action: Mouse scrolled (368, 413) with delta (0, 0)
Screenshot: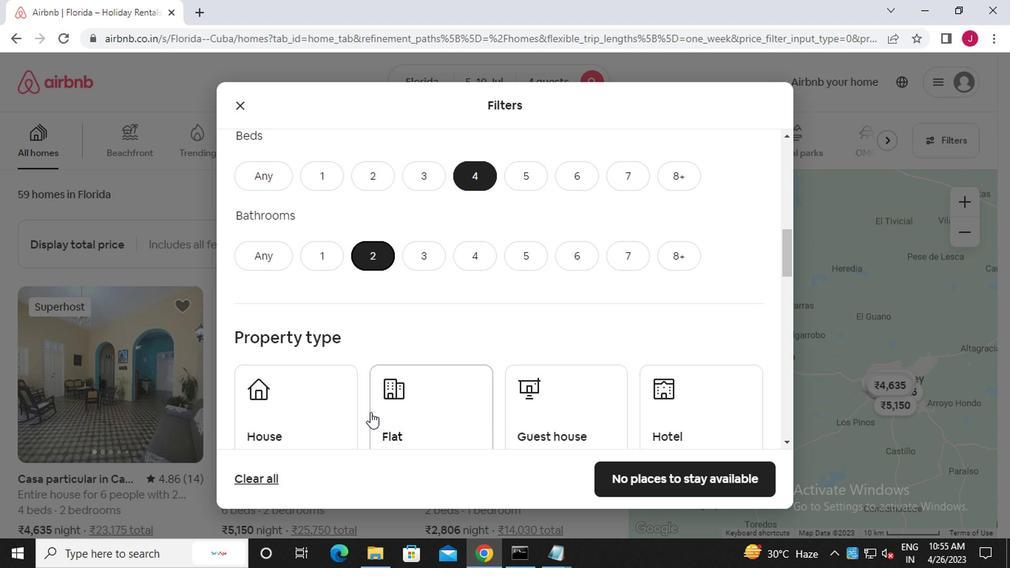 
Action: Mouse scrolled (368, 413) with delta (0, 0)
Screenshot: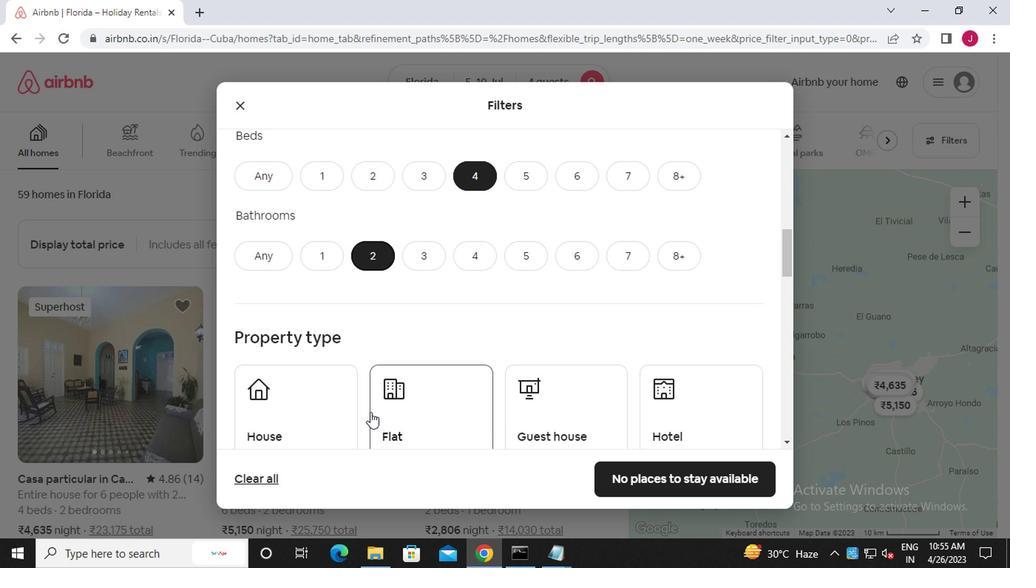 
Action: Mouse moved to (288, 259)
Screenshot: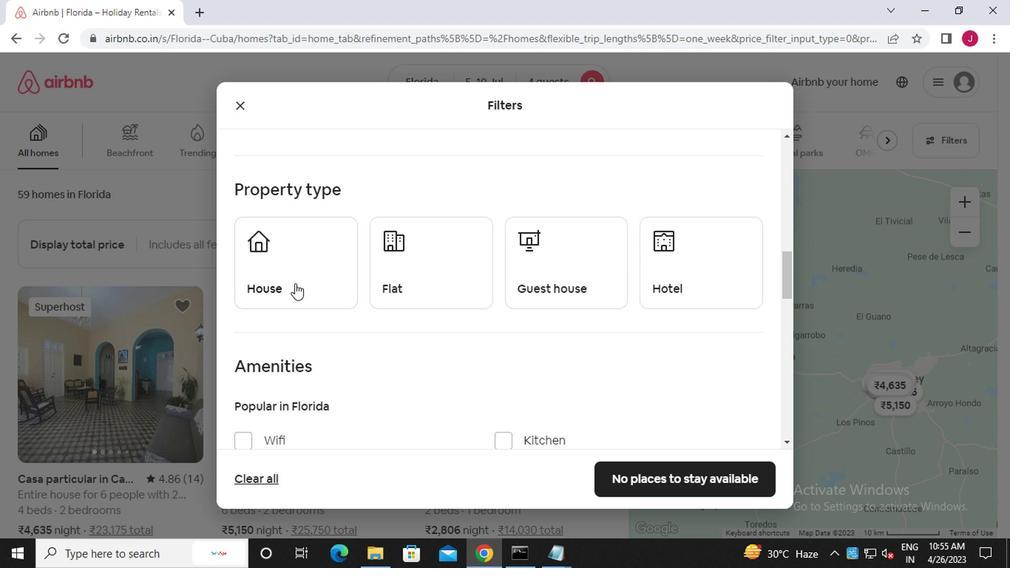 
Action: Mouse pressed left at (288, 259)
Screenshot: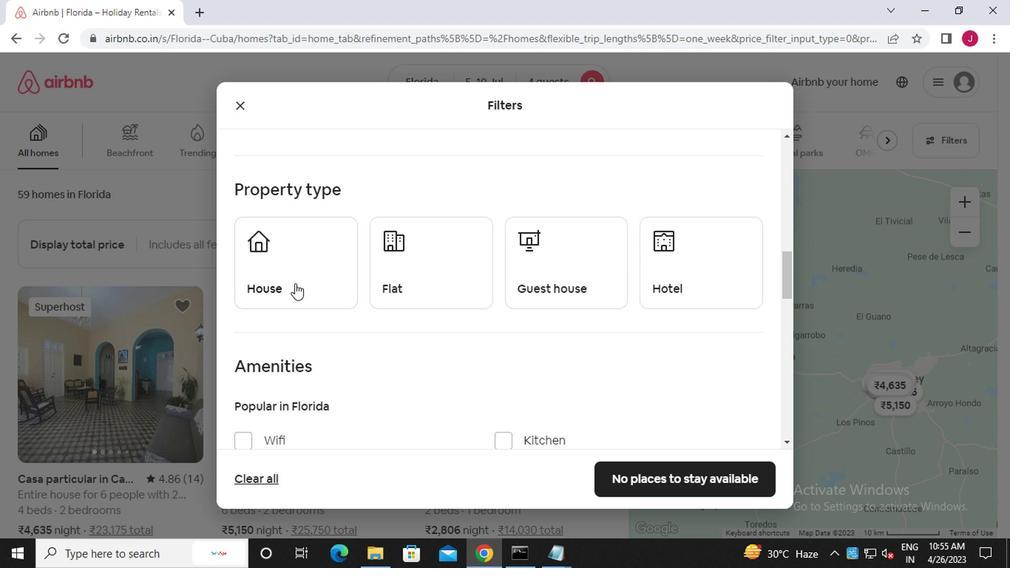 
Action: Mouse moved to (435, 286)
Screenshot: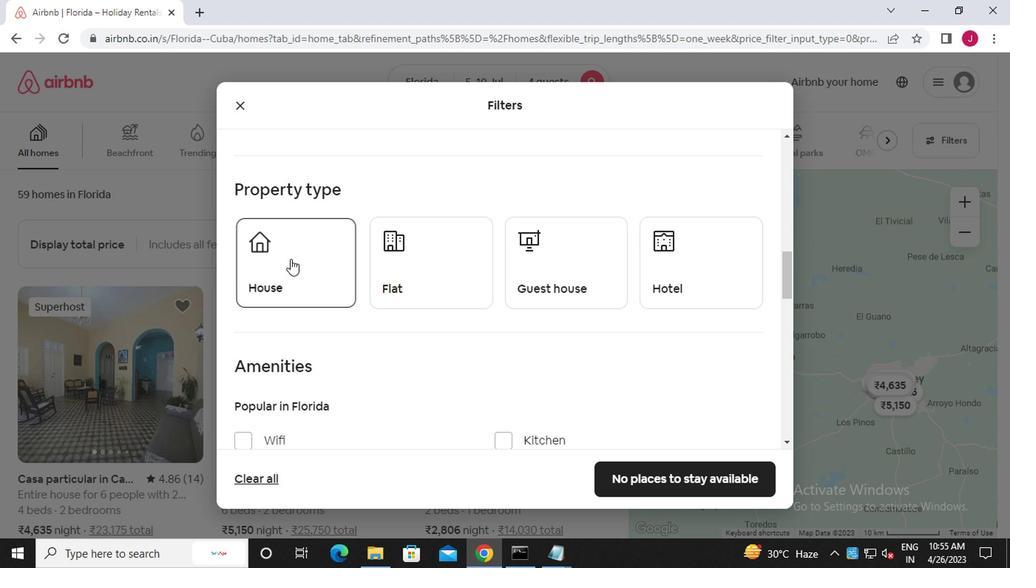 
Action: Mouse pressed left at (435, 286)
Screenshot: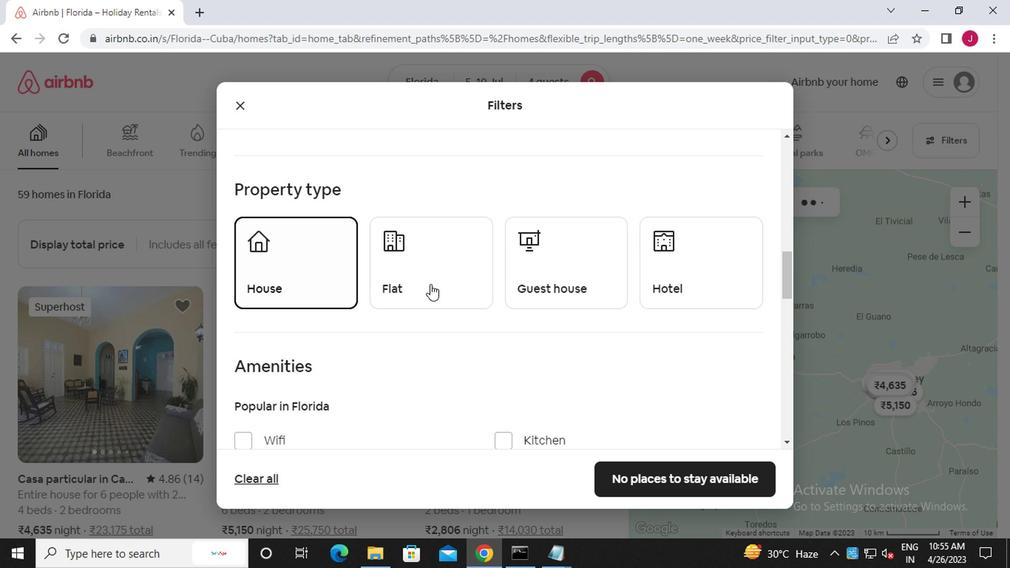 
Action: Mouse moved to (545, 282)
Screenshot: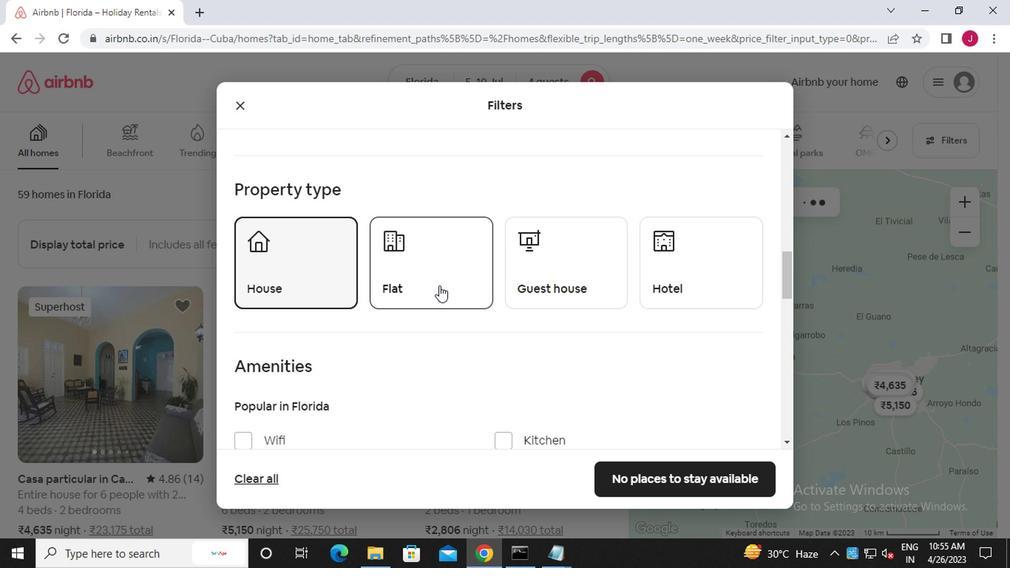 
Action: Mouse pressed left at (545, 282)
Screenshot: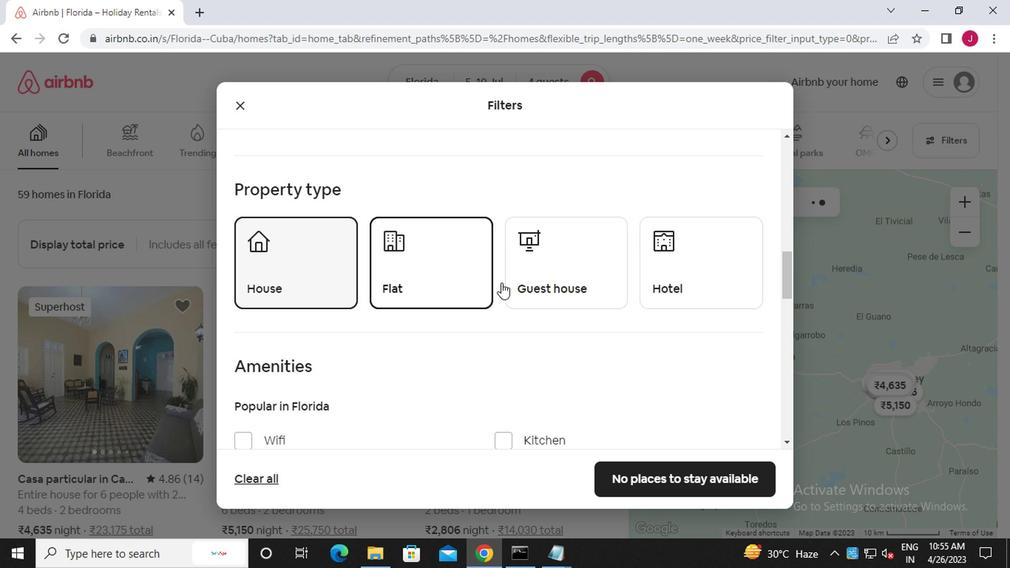 
Action: Mouse moved to (547, 284)
Screenshot: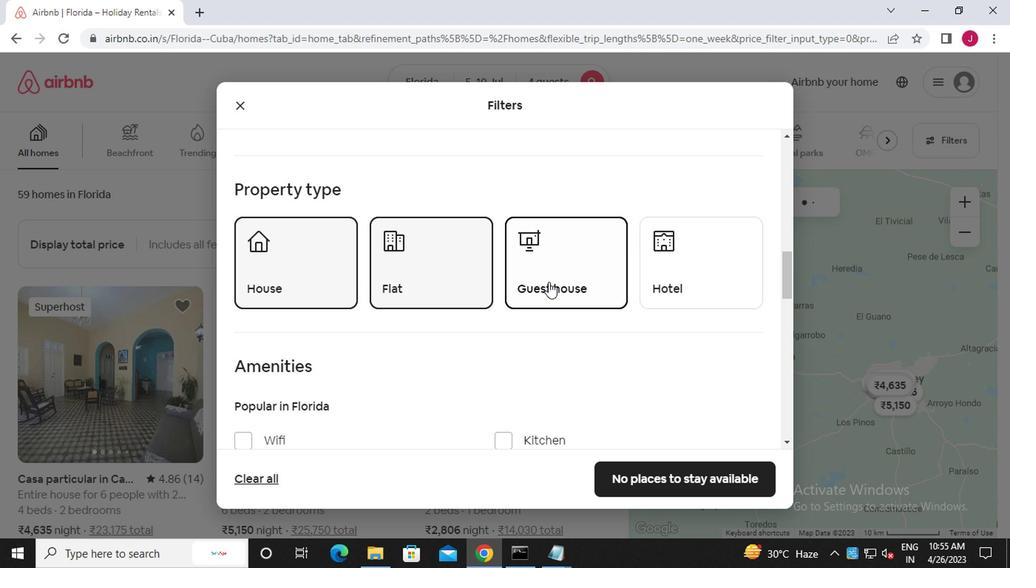 
Action: Mouse scrolled (547, 284) with delta (0, 0)
Screenshot: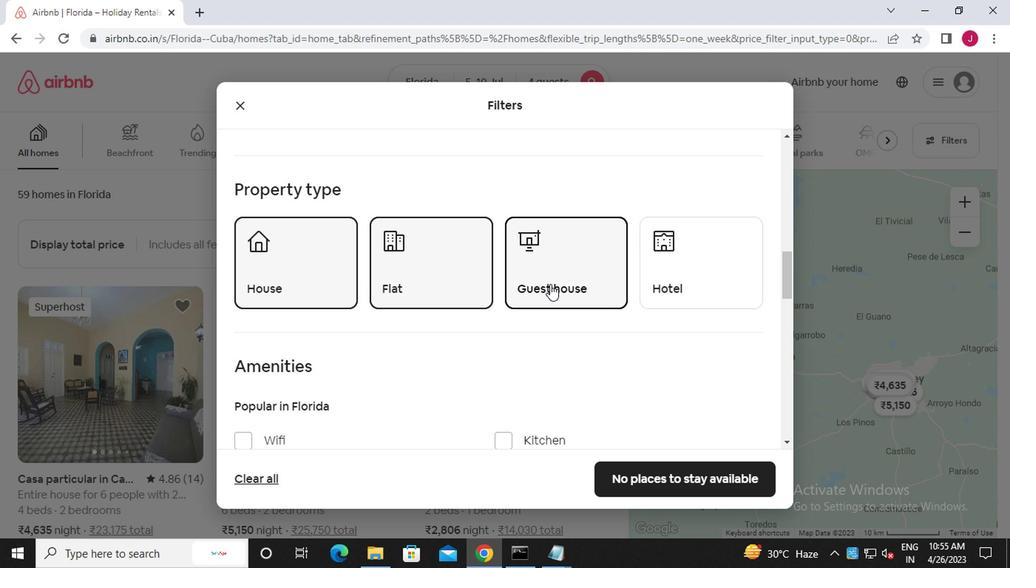 
Action: Mouse scrolled (547, 284) with delta (0, 0)
Screenshot: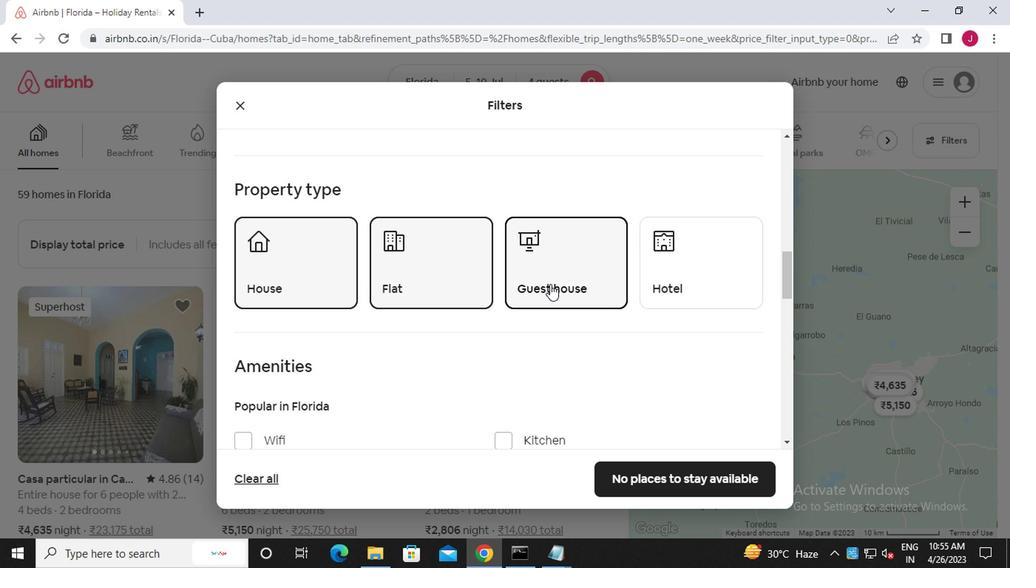 
Action: Mouse scrolled (547, 284) with delta (0, 0)
Screenshot: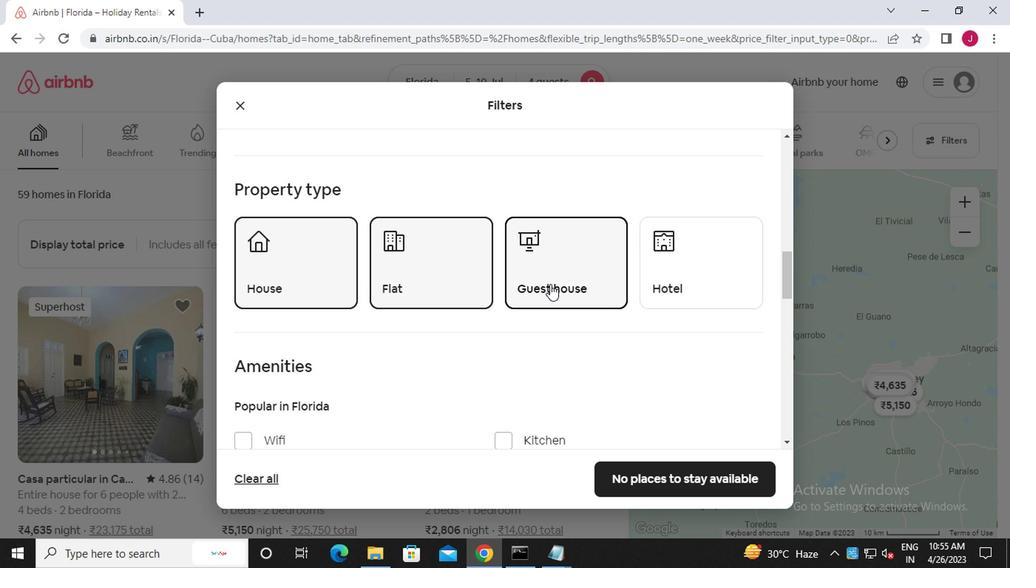 
Action: Mouse scrolled (547, 284) with delta (0, 0)
Screenshot: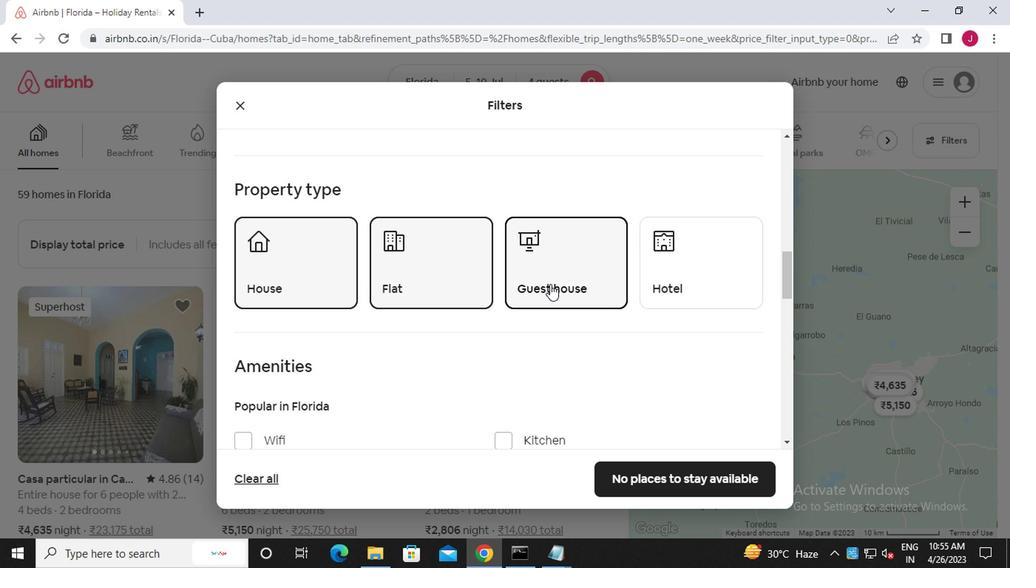 
Action: Mouse scrolled (547, 284) with delta (0, 0)
Screenshot: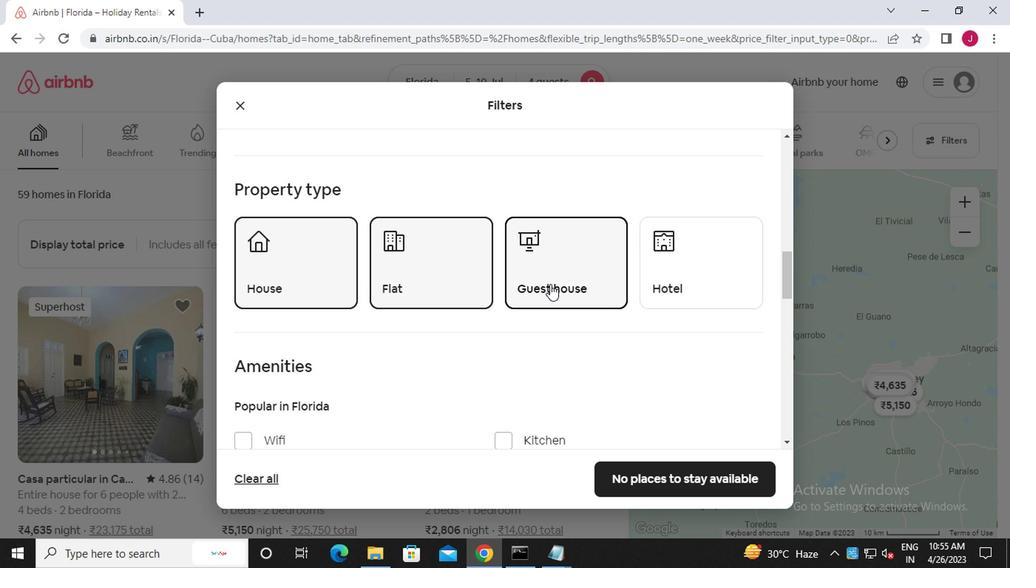 
Action: Mouse moved to (731, 343)
Screenshot: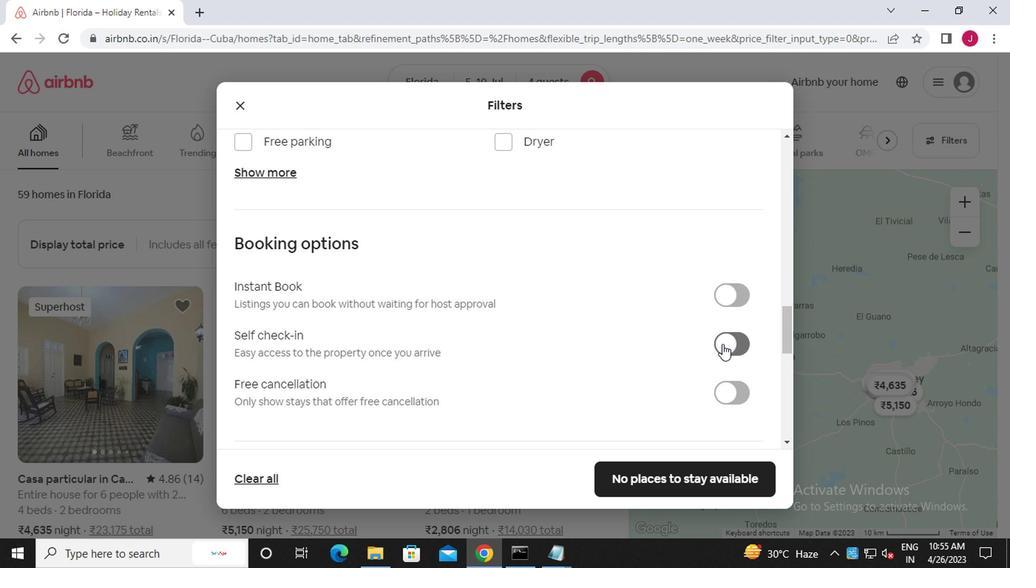 
Action: Mouse pressed left at (731, 343)
Screenshot: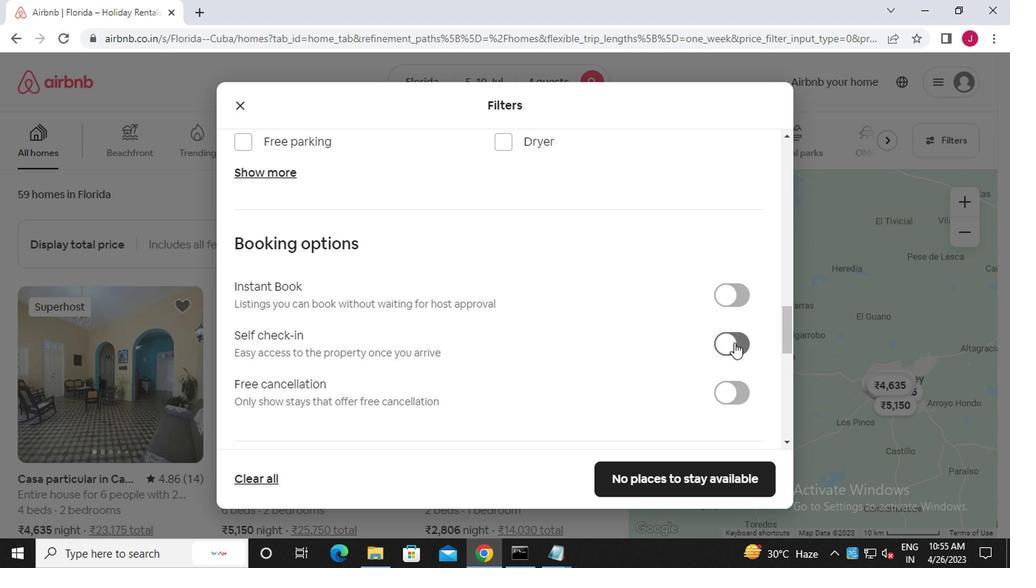 
Action: Mouse moved to (492, 363)
Screenshot: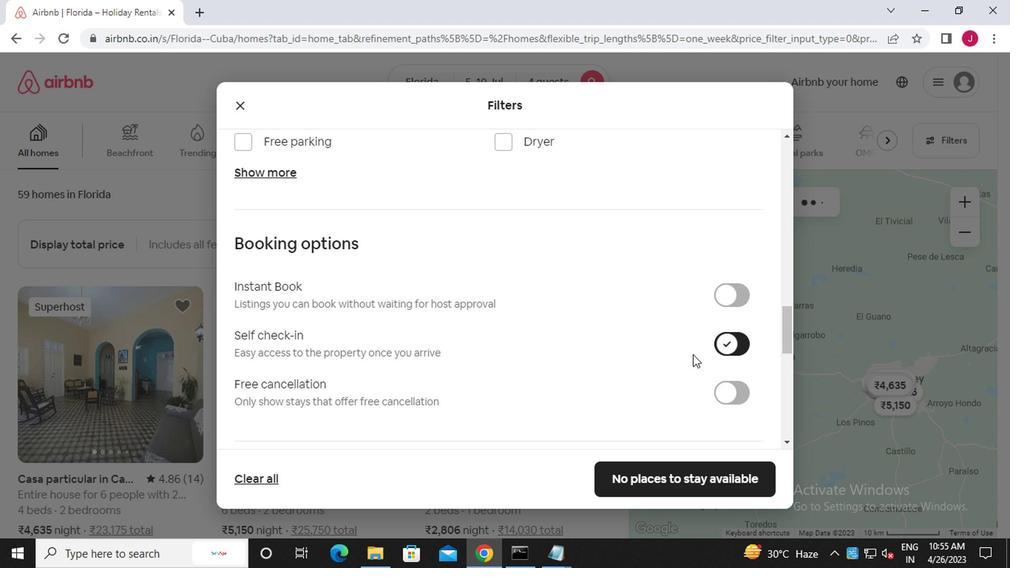 
Action: Mouse scrolled (492, 363) with delta (0, 0)
Screenshot: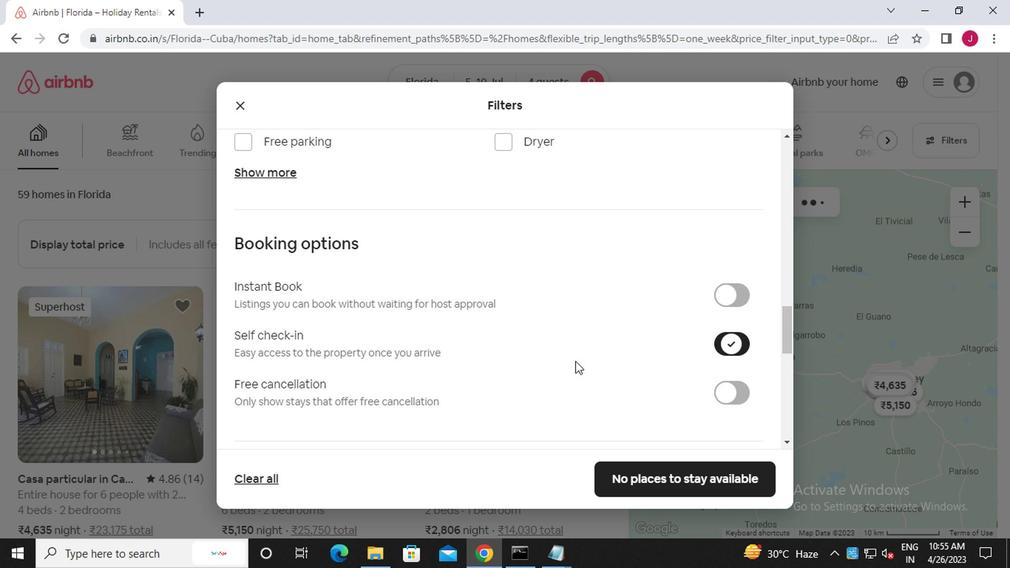 
Action: Mouse scrolled (492, 363) with delta (0, 0)
Screenshot: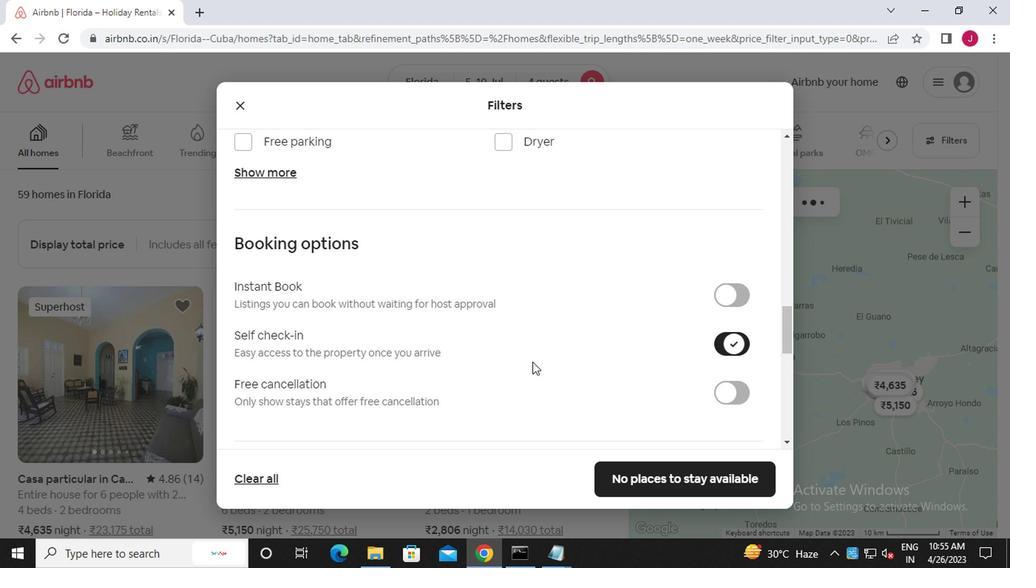
Action: Mouse scrolled (492, 363) with delta (0, 0)
Screenshot: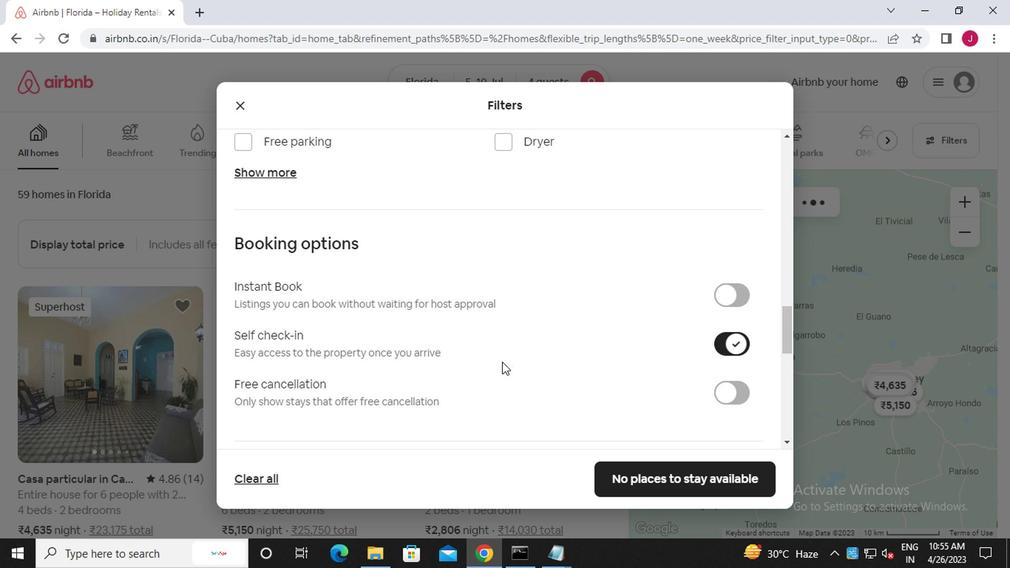 
Action: Mouse scrolled (492, 363) with delta (0, 0)
Screenshot: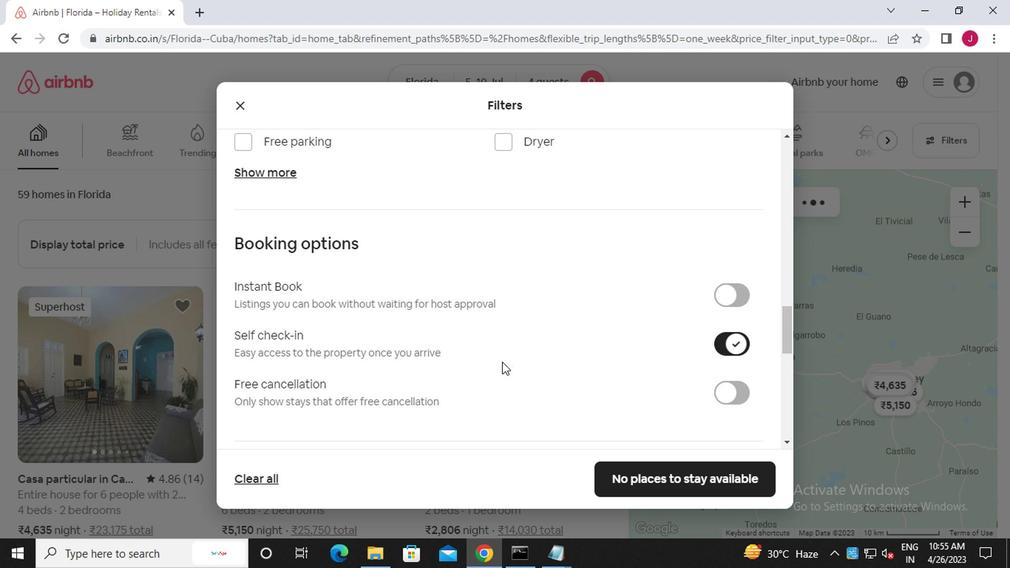 
Action: Mouse scrolled (492, 363) with delta (0, 0)
Screenshot: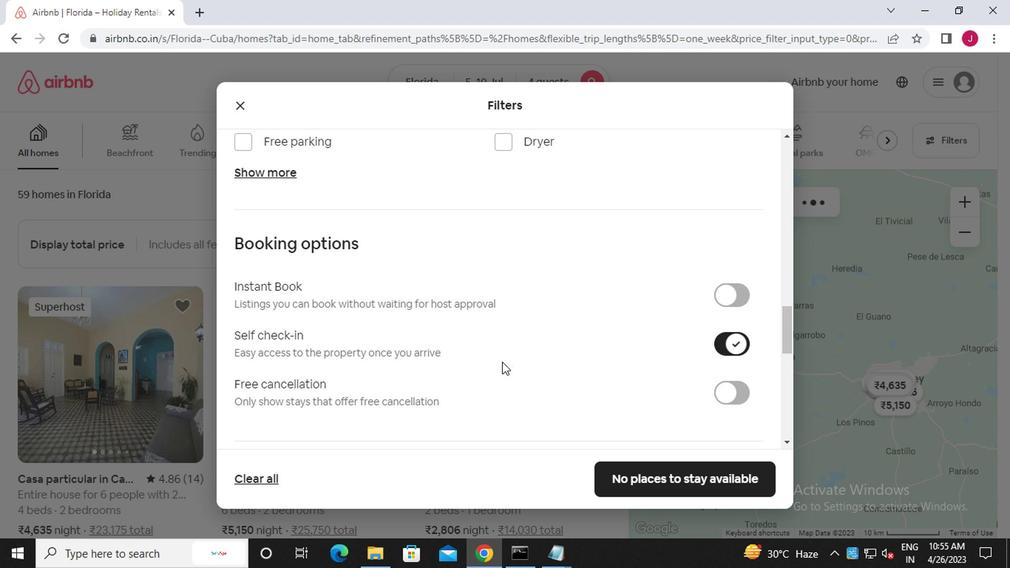 
Action: Mouse scrolled (492, 363) with delta (0, 0)
Screenshot: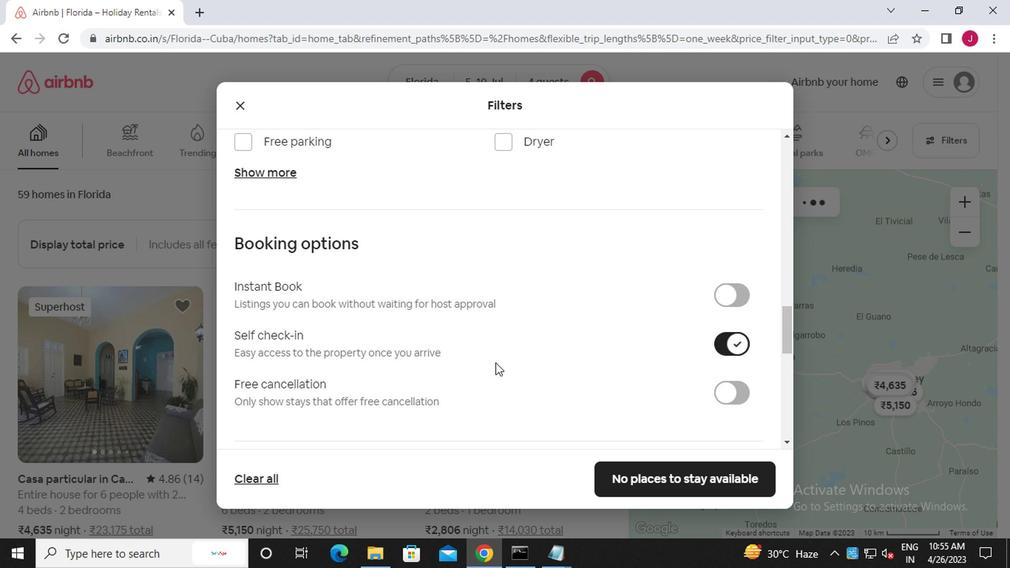 
Action: Mouse scrolled (492, 363) with delta (0, 0)
Screenshot: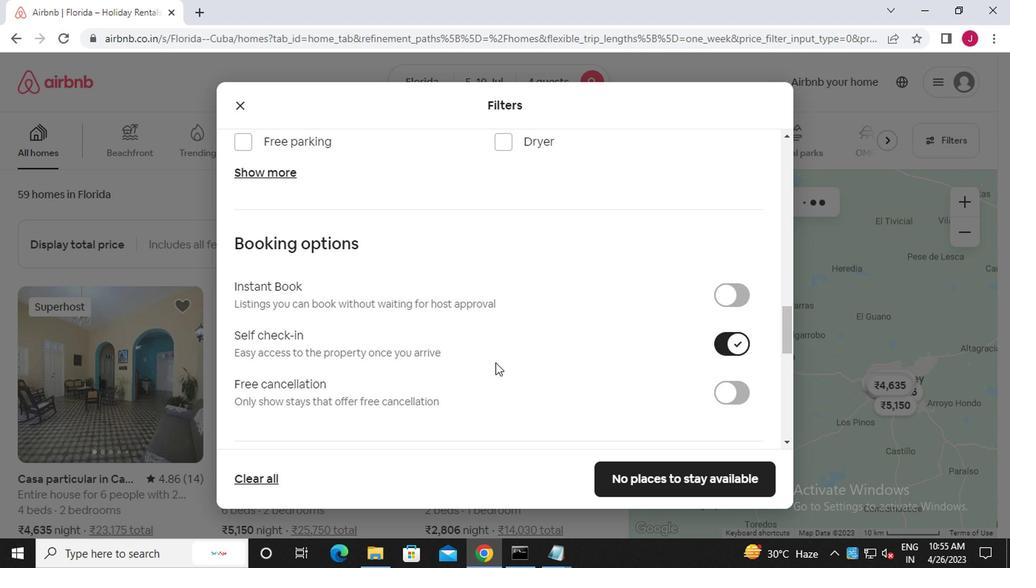 
Action: Mouse scrolled (492, 363) with delta (0, 0)
Screenshot: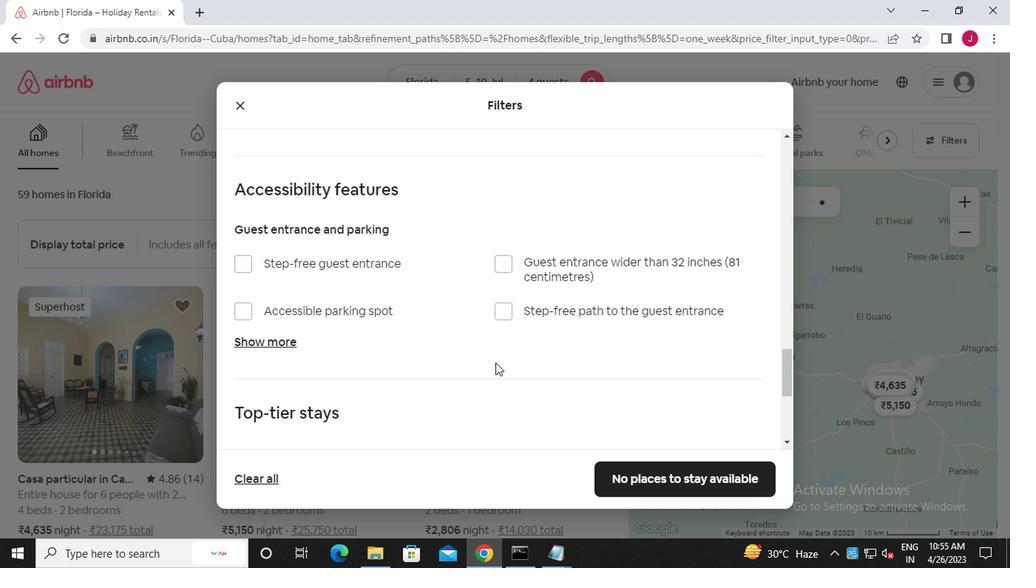 
Action: Mouse scrolled (492, 363) with delta (0, 0)
Screenshot: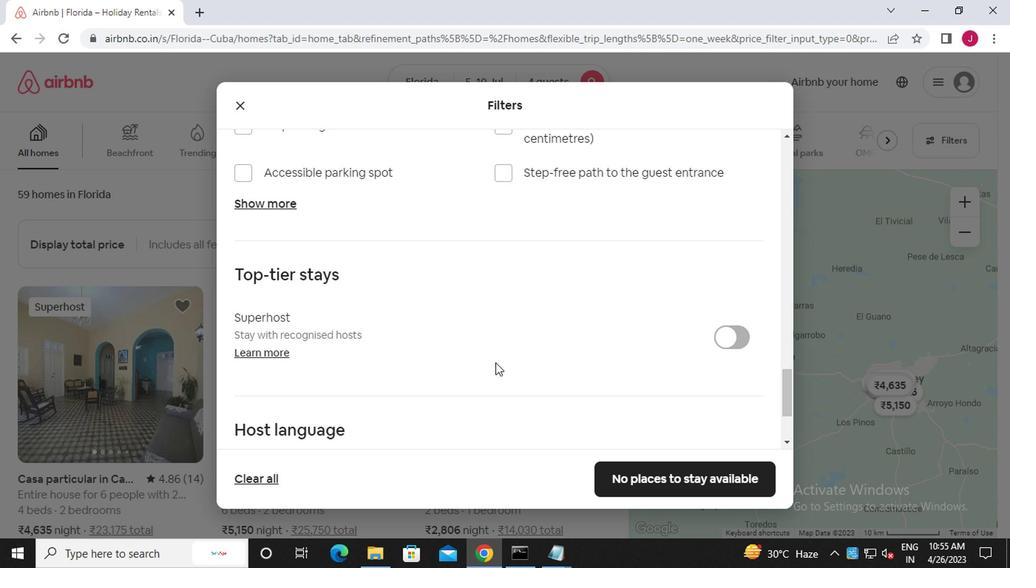
Action: Mouse scrolled (492, 362) with delta (0, -1)
Screenshot: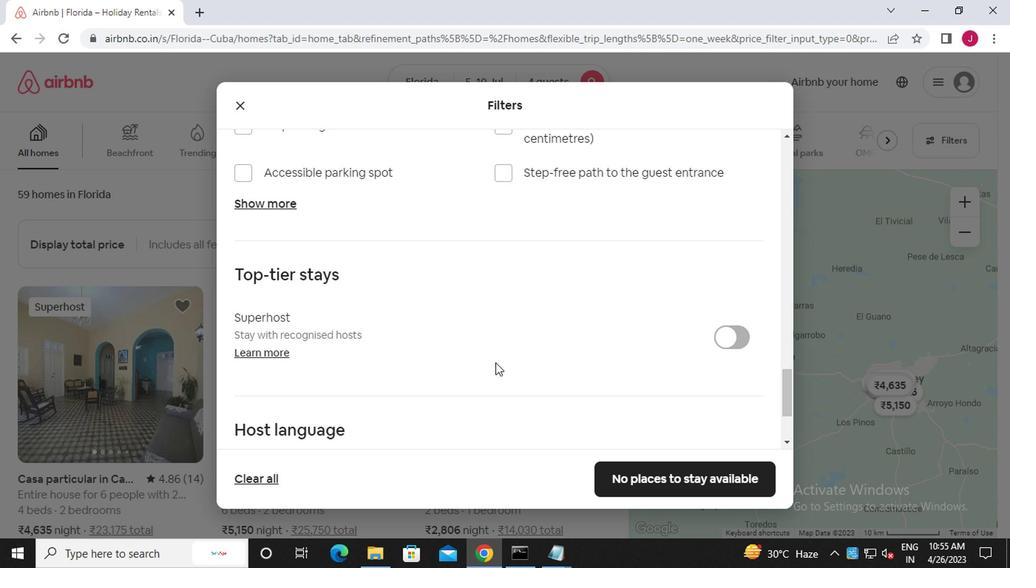 
Action: Mouse scrolled (492, 363) with delta (0, 0)
Screenshot: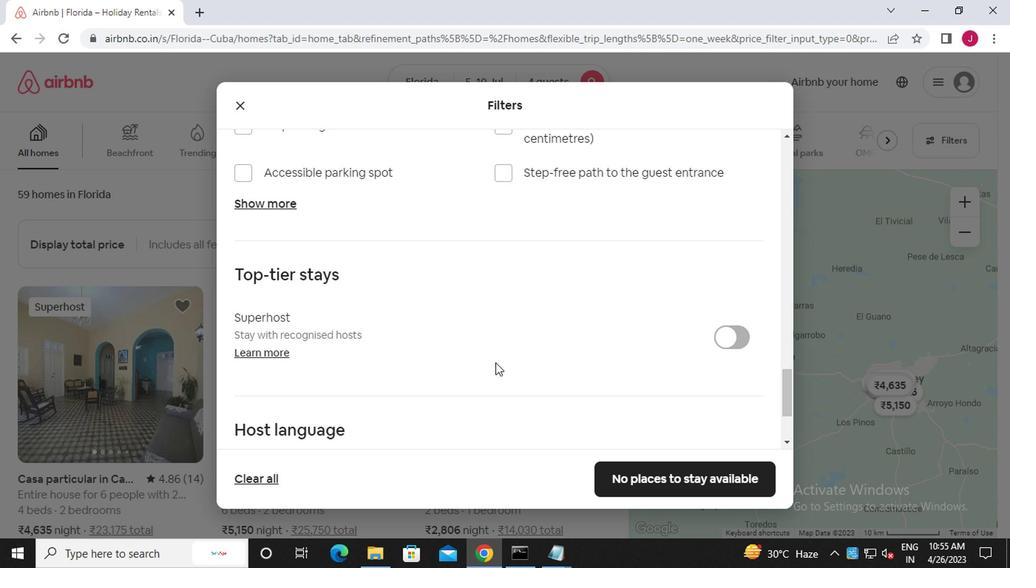 
Action: Mouse scrolled (492, 363) with delta (0, 0)
Screenshot: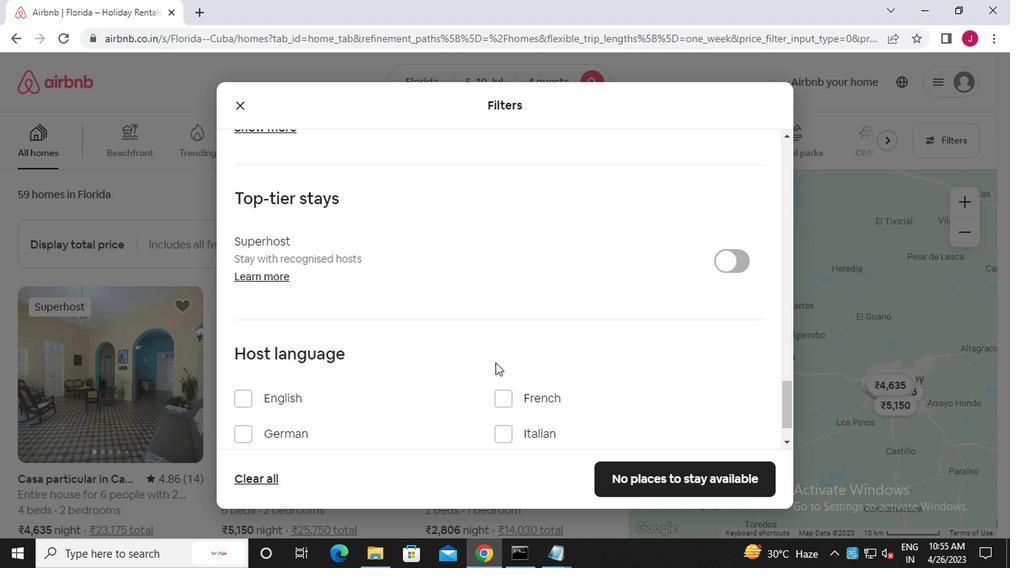 
Action: Mouse scrolled (492, 363) with delta (0, 0)
Screenshot: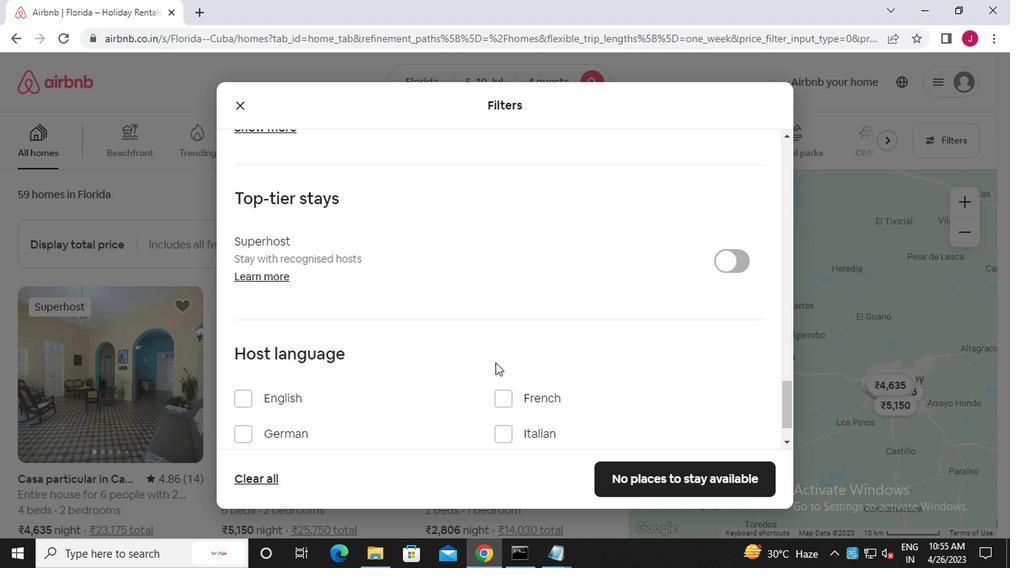 
Action: Mouse moved to (636, 480)
Screenshot: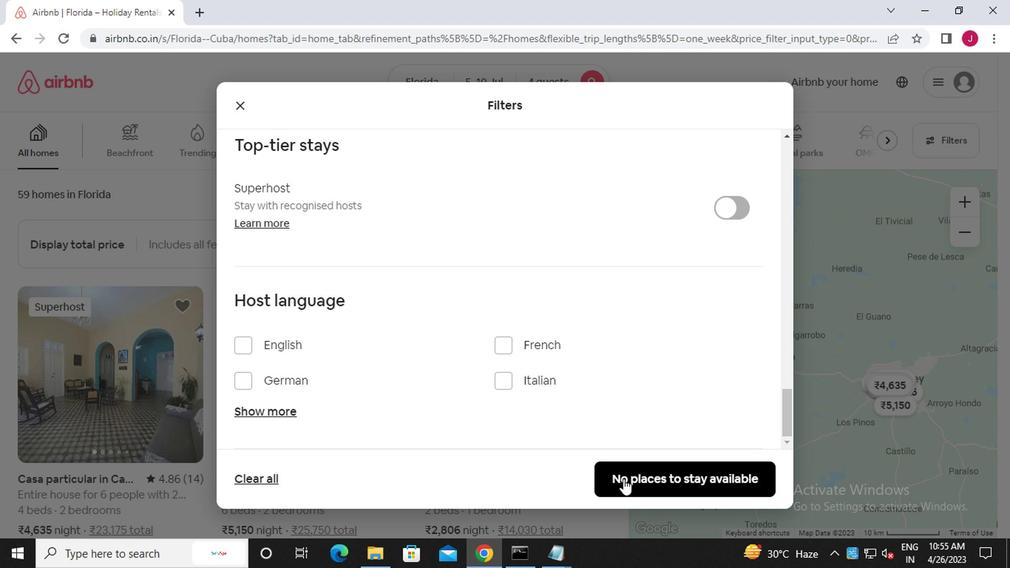 
Action: Mouse pressed left at (636, 480)
Screenshot: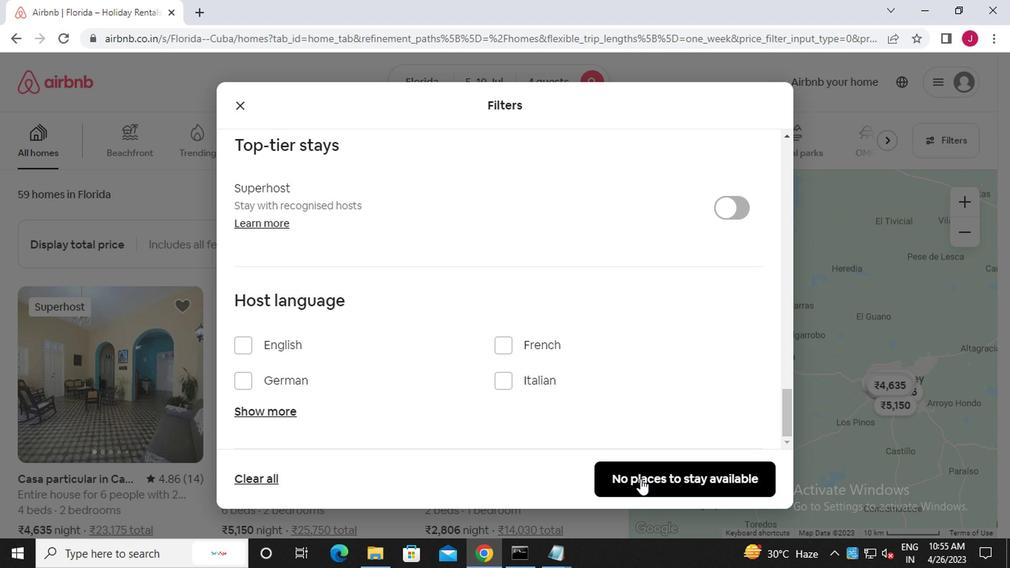 
Action: Mouse moved to (629, 474)
Screenshot: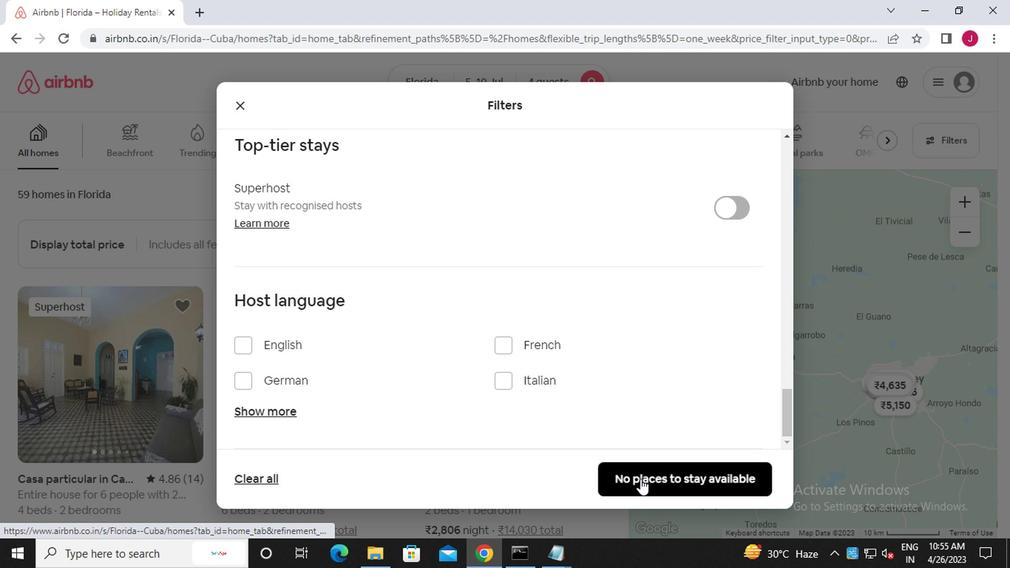 
